 Task: Find connections with filter location Tizi-n-Tleta with filter topic #openhouse with filter profile language German with filter current company Dream Jobs Staffing Solution Pvt Ltd with filter school Barkatullah Vishwavidyalaya with filter industry Real Estate with filter service category Coaching & Mentoring with filter keywords title Head
Action: Mouse moved to (531, 69)
Screenshot: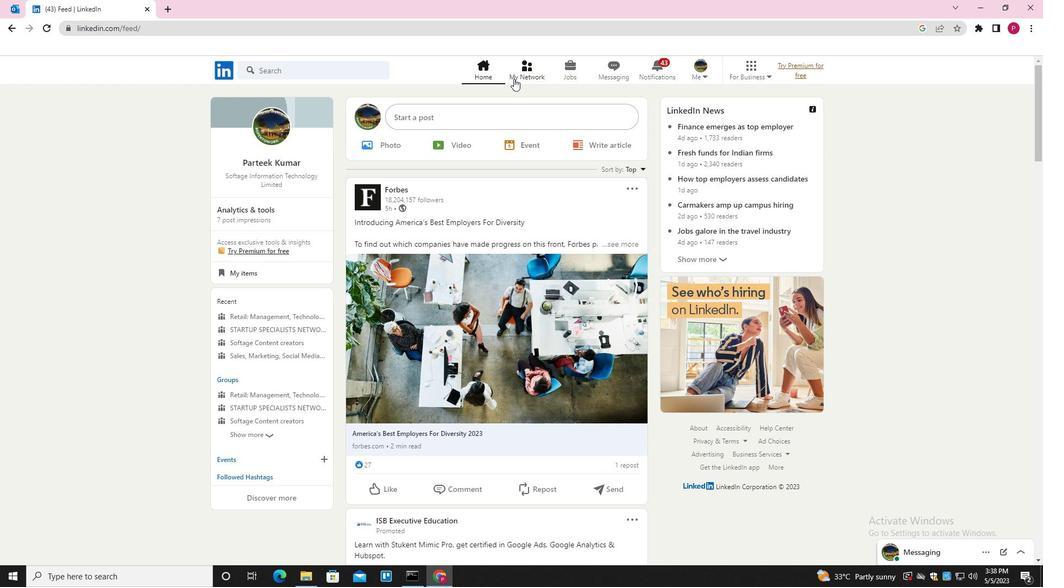 
Action: Mouse pressed left at (531, 69)
Screenshot: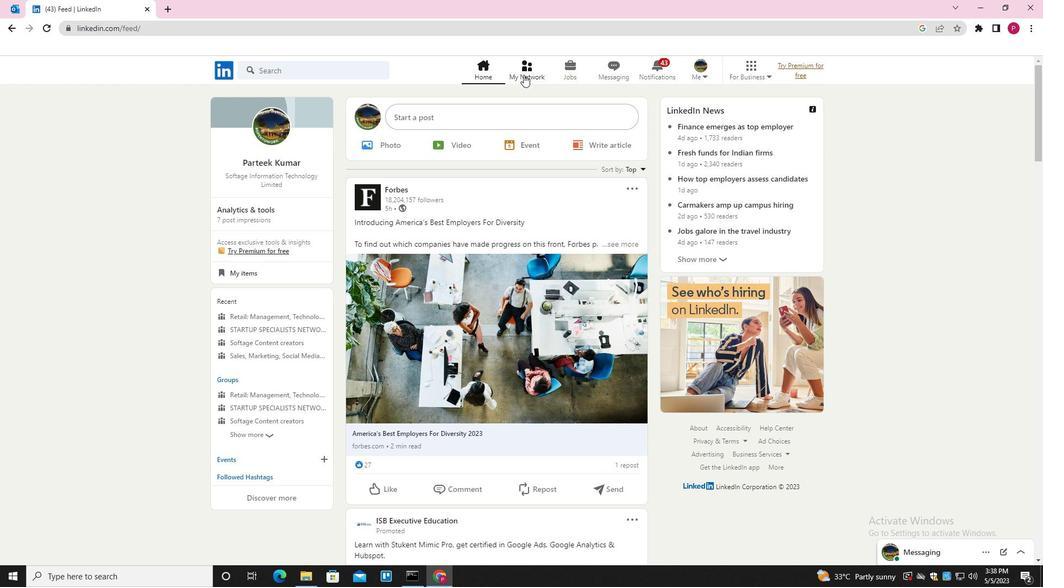 
Action: Mouse moved to (344, 134)
Screenshot: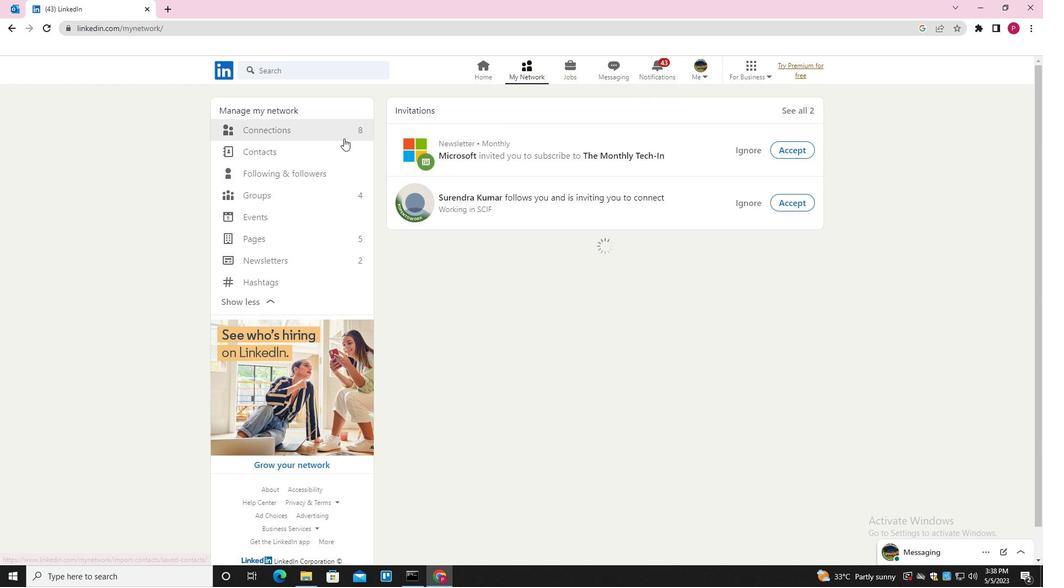 
Action: Mouse pressed left at (344, 134)
Screenshot: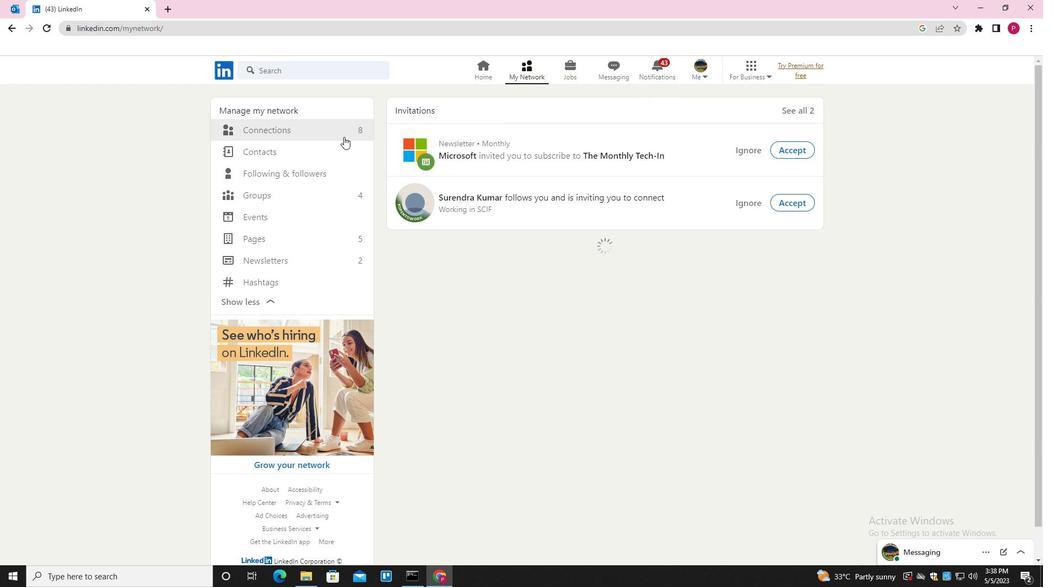 
Action: Mouse moved to (602, 132)
Screenshot: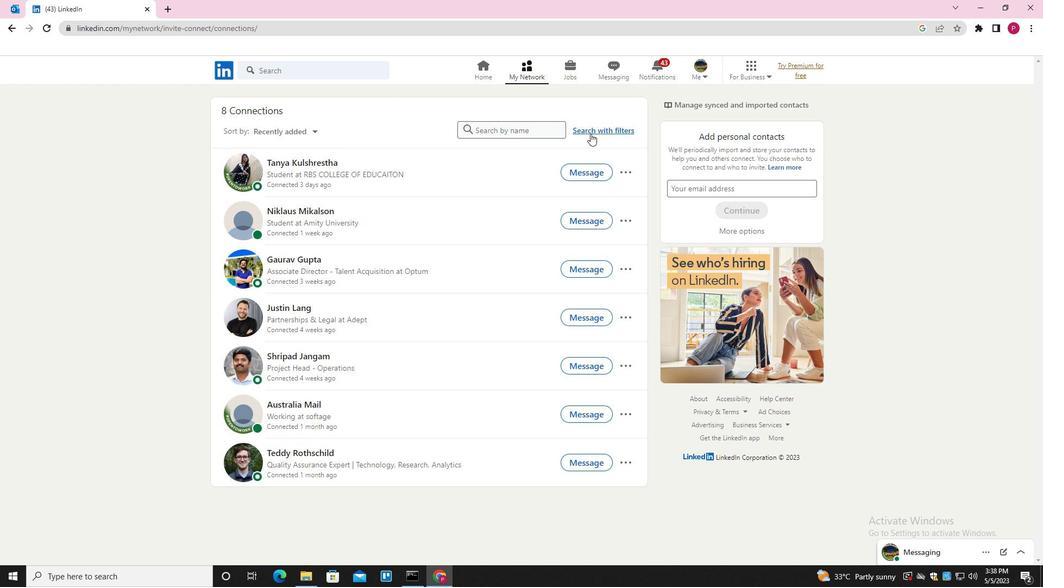 
Action: Mouse pressed left at (602, 132)
Screenshot: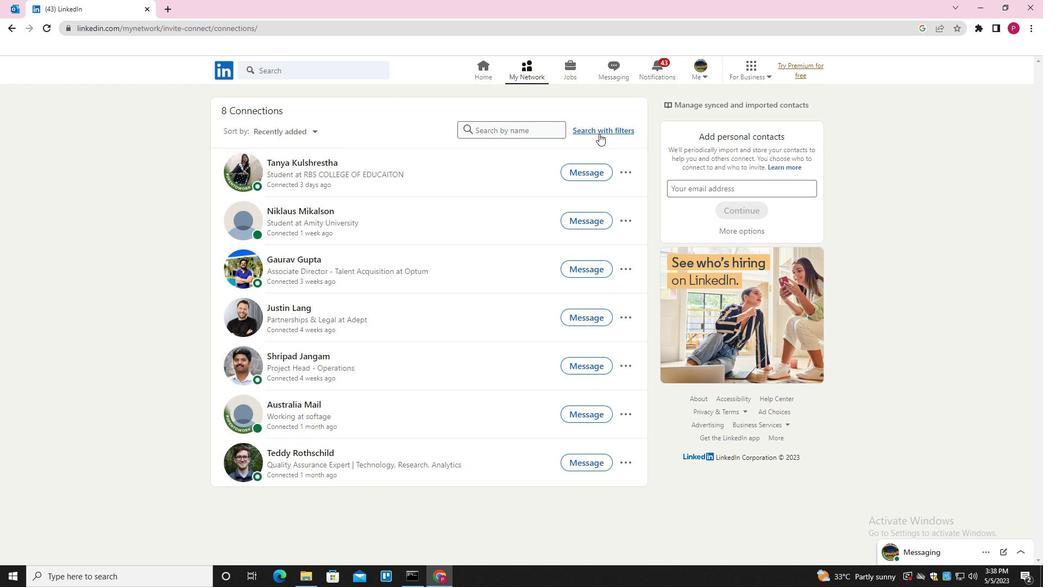 
Action: Mouse moved to (555, 96)
Screenshot: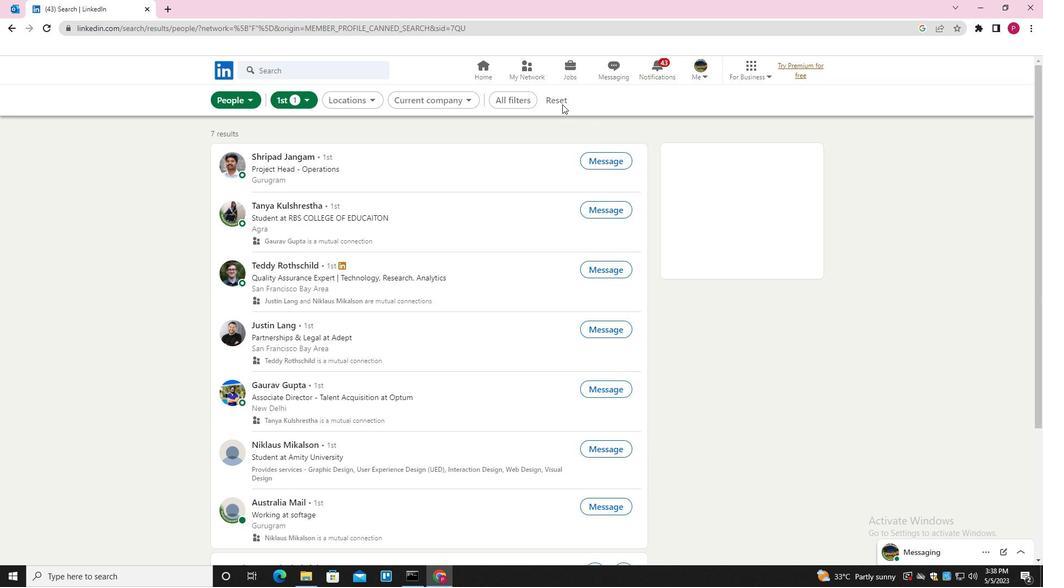 
Action: Mouse pressed left at (555, 96)
Screenshot: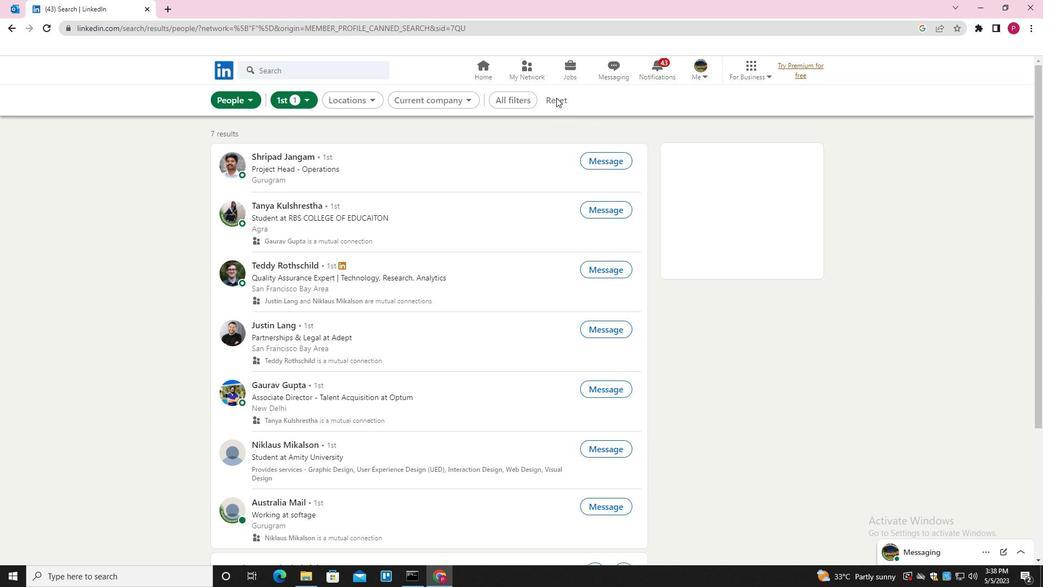 
Action: Mouse moved to (548, 100)
Screenshot: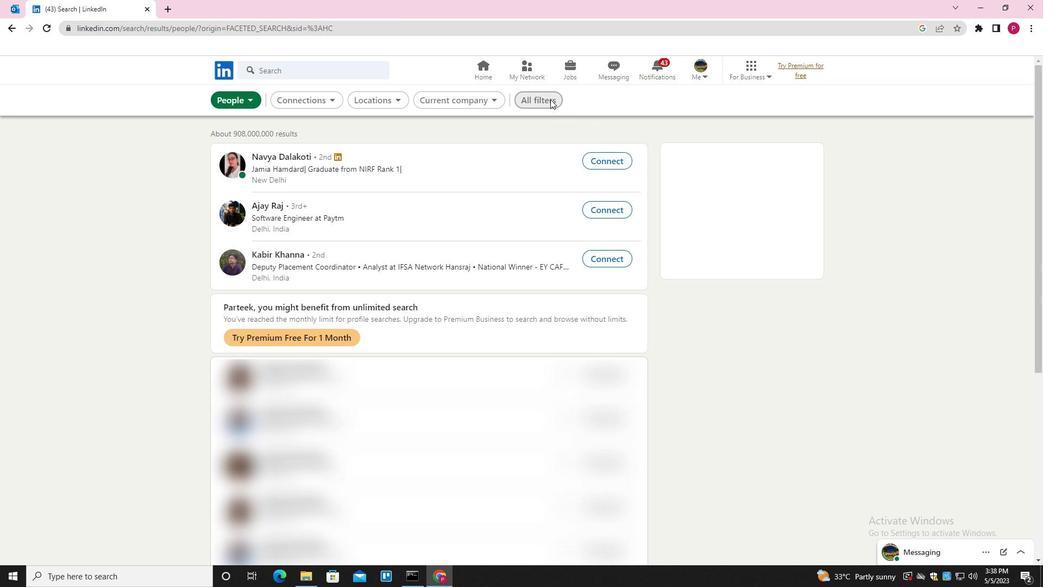 
Action: Mouse pressed left at (548, 100)
Screenshot: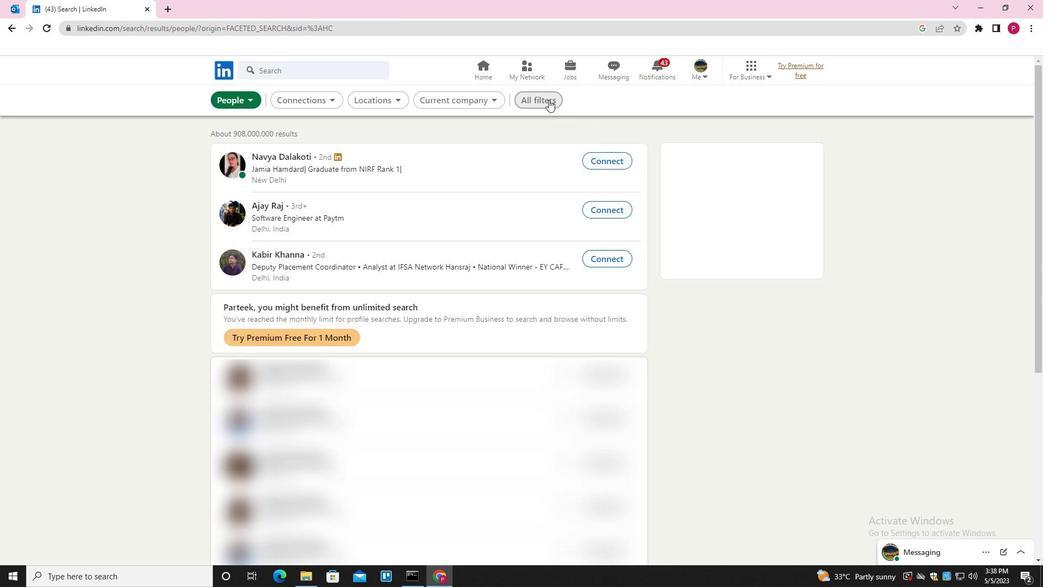 
Action: Mouse moved to (898, 306)
Screenshot: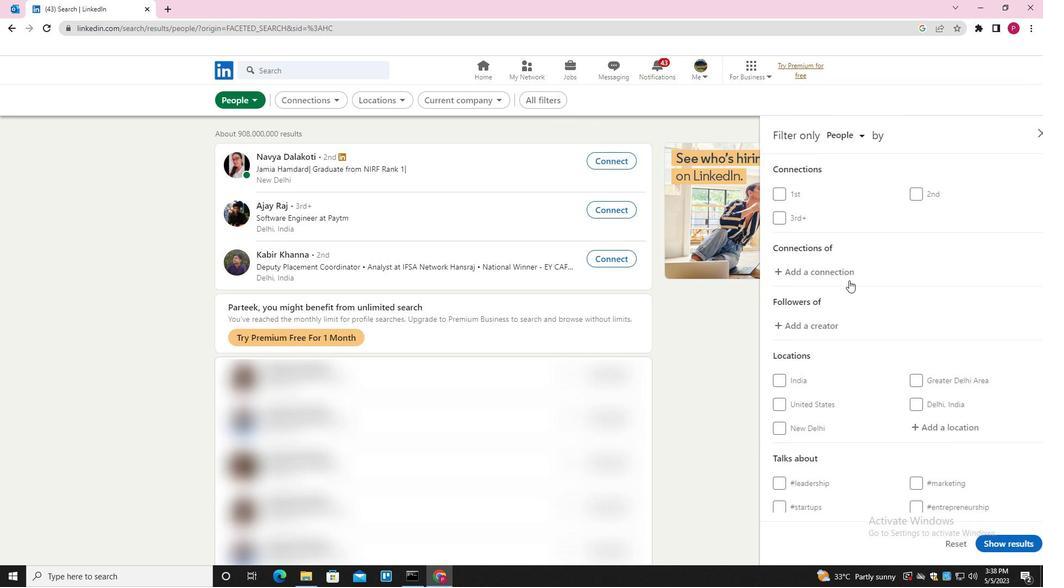 
Action: Mouse scrolled (898, 305) with delta (0, 0)
Screenshot: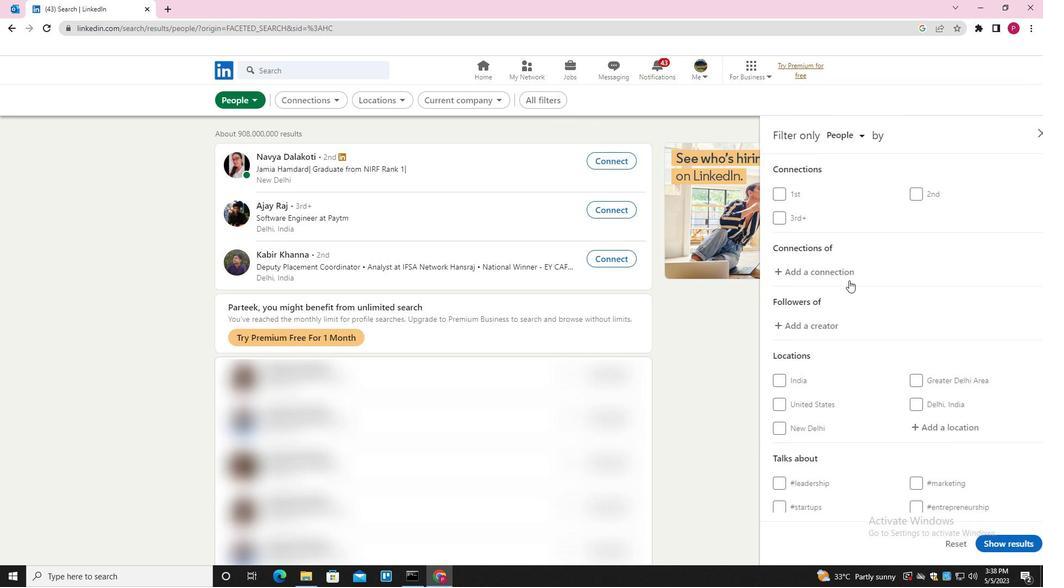 
Action: Mouse moved to (902, 308)
Screenshot: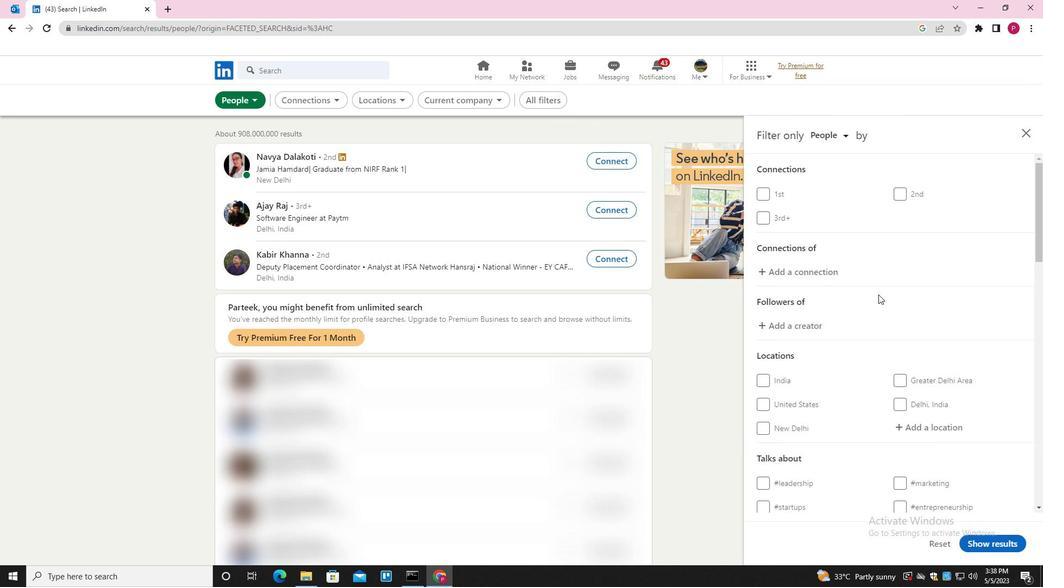 
Action: Mouse scrolled (902, 307) with delta (0, 0)
Screenshot: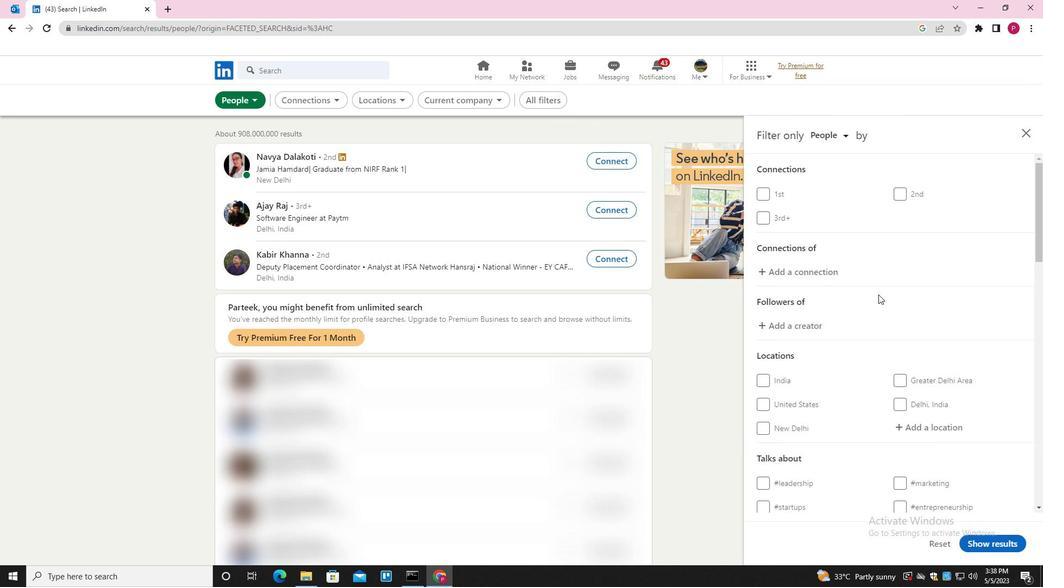 
Action: Mouse moved to (925, 321)
Screenshot: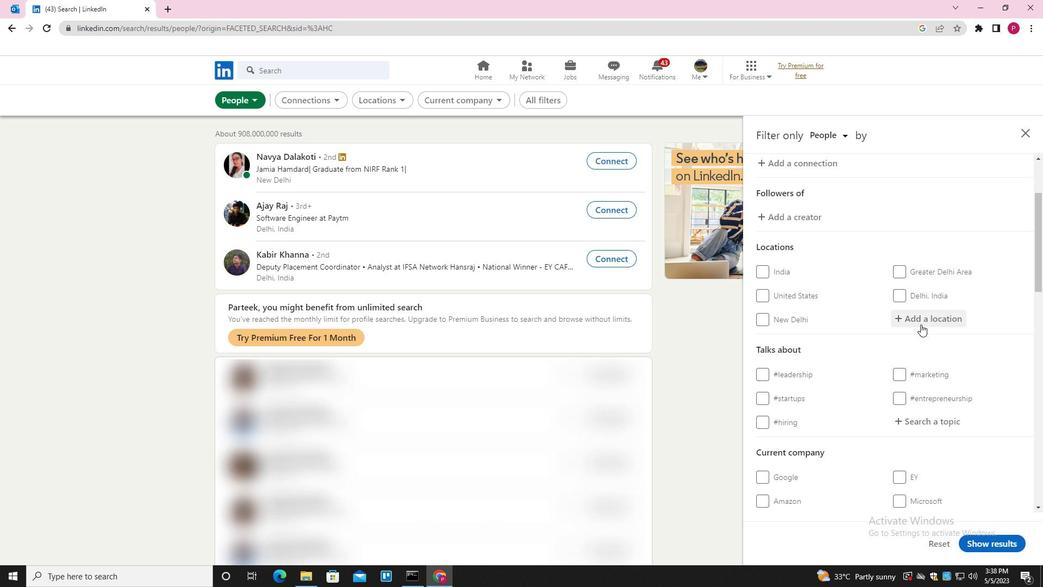 
Action: Mouse pressed left at (925, 321)
Screenshot: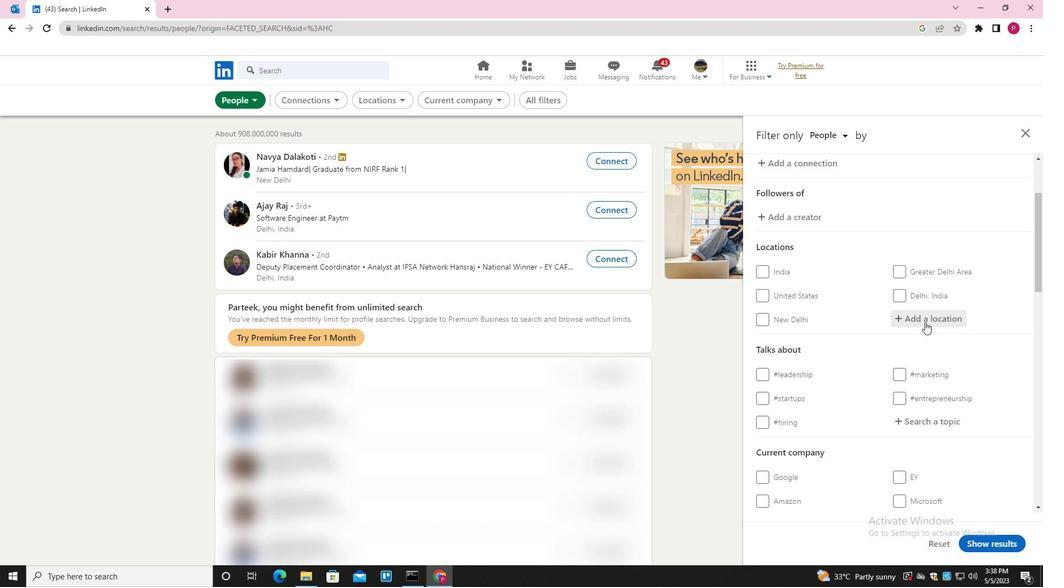 
Action: Key pressed <Key.shift><Key.shift><Key.shift><Key.shift>TIZI<Key.space><Key.backspace>-N-<Key.down><Key.down><Key.enter>
Screenshot: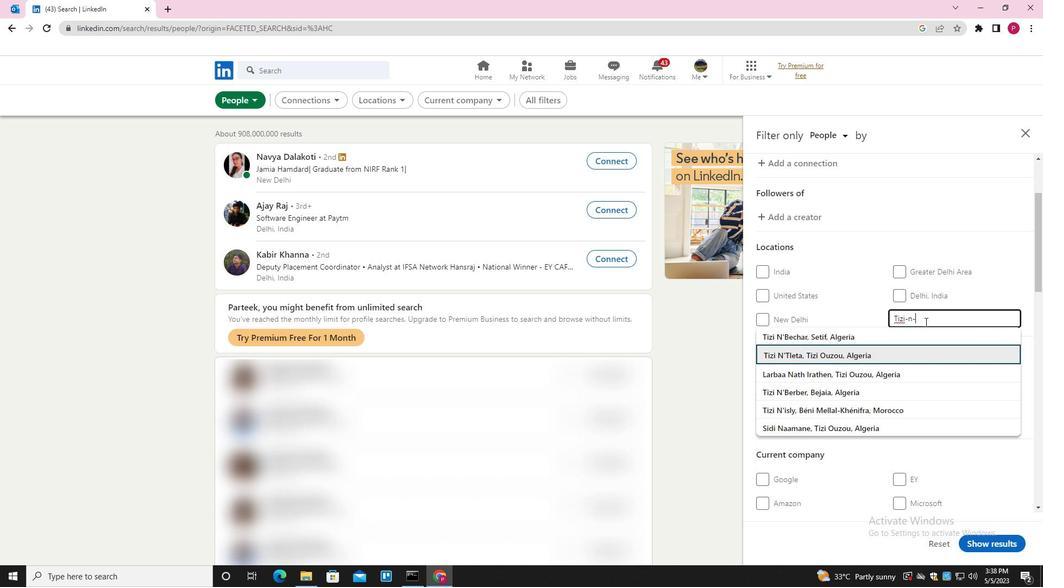 
Action: Mouse moved to (867, 290)
Screenshot: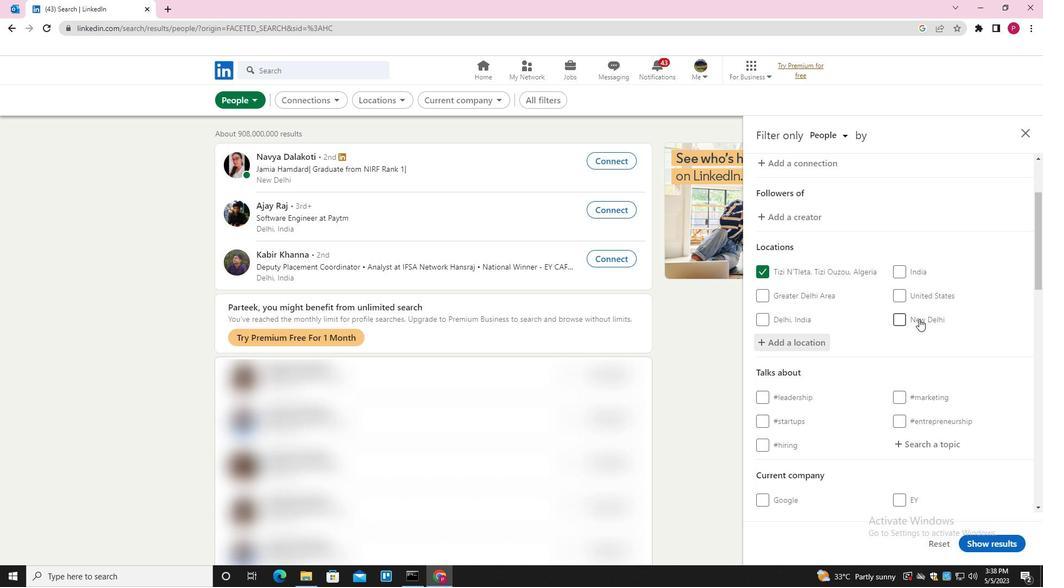
Action: Mouse scrolled (867, 289) with delta (0, 0)
Screenshot: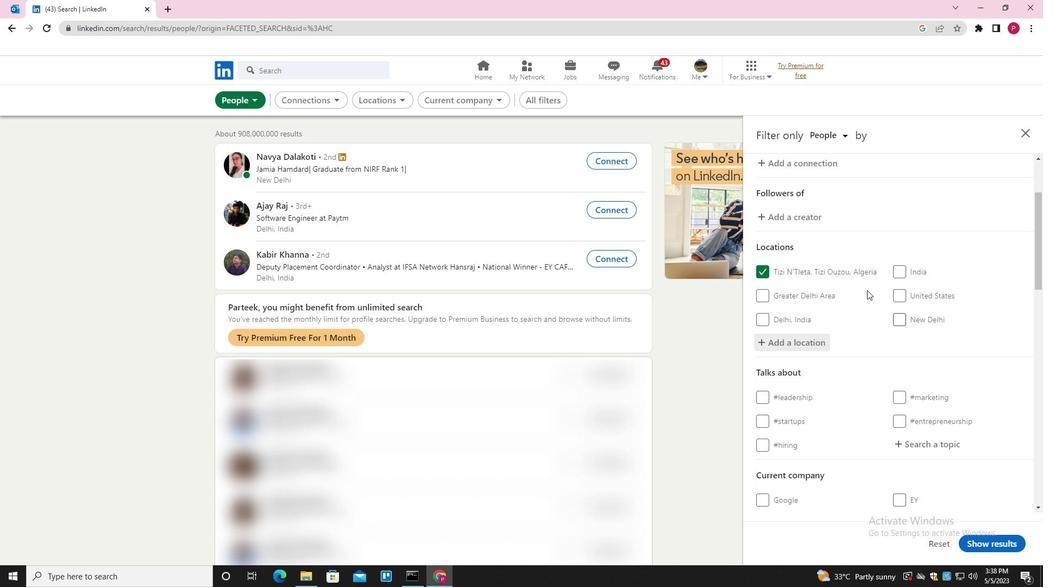 
Action: Mouse scrolled (867, 289) with delta (0, 0)
Screenshot: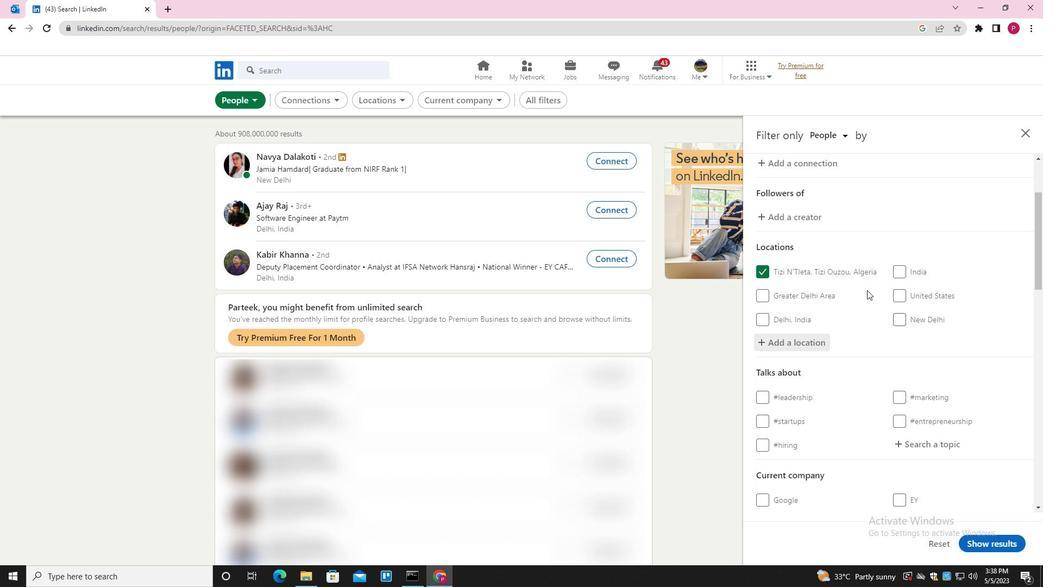 
Action: Mouse scrolled (867, 289) with delta (0, 0)
Screenshot: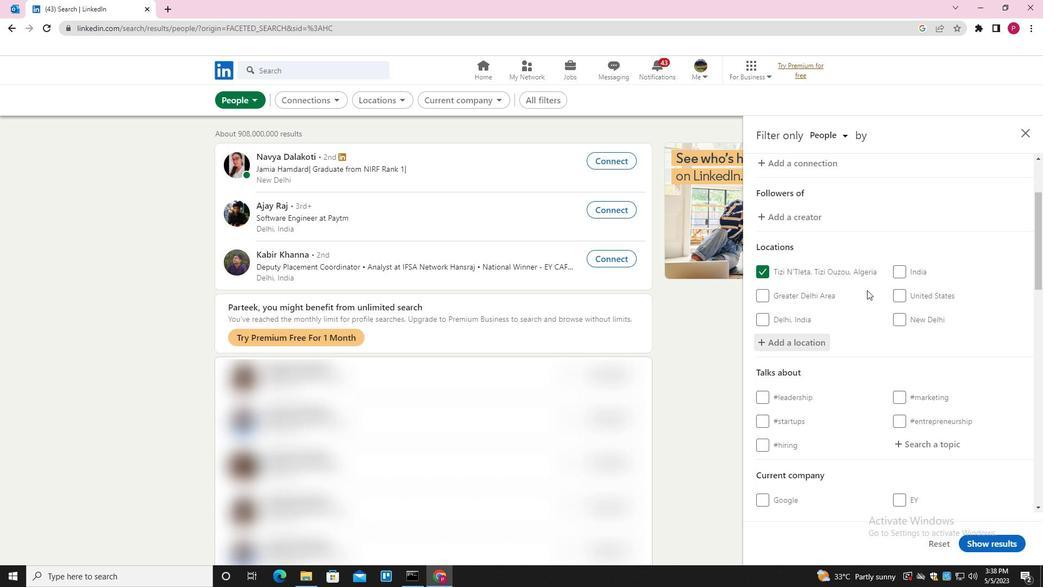 
Action: Mouse moved to (927, 276)
Screenshot: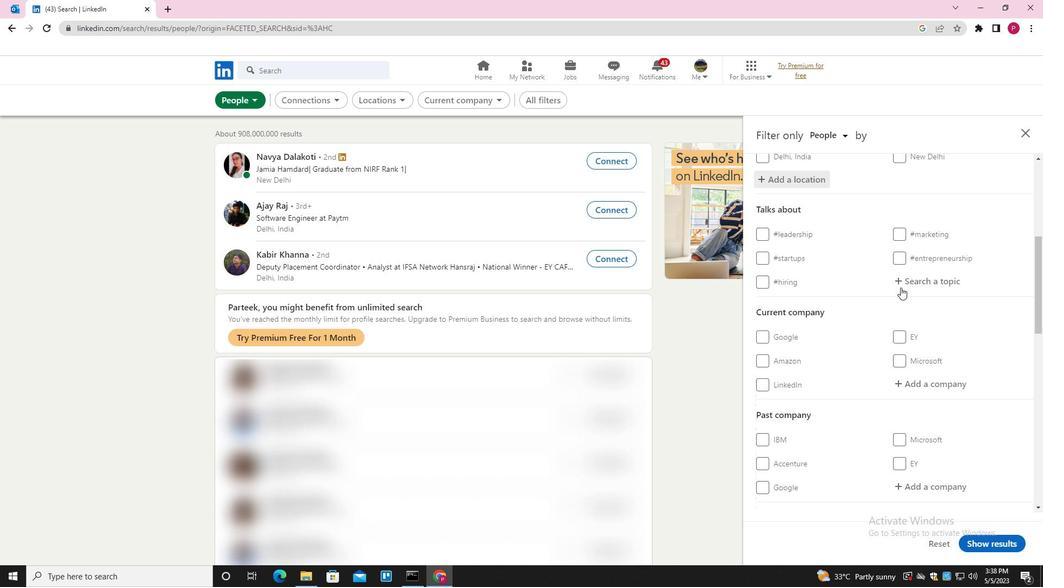 
Action: Mouse pressed left at (927, 276)
Screenshot: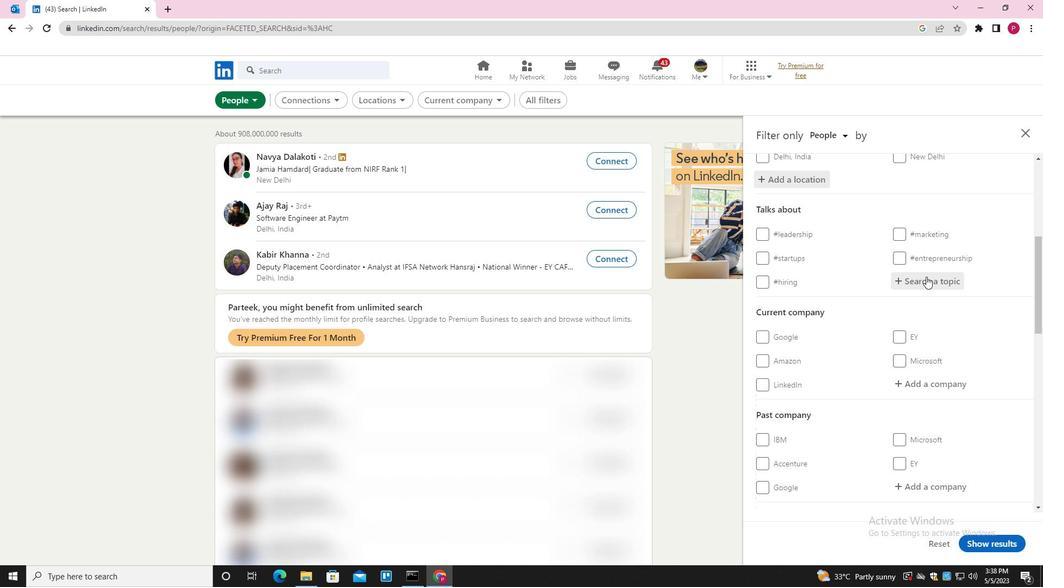 
Action: Key pressed <Key.shift><Key.shift><Key.shift><Key.shift><Key.shift>OPENHOUSE<Key.down><Key.enter>
Screenshot: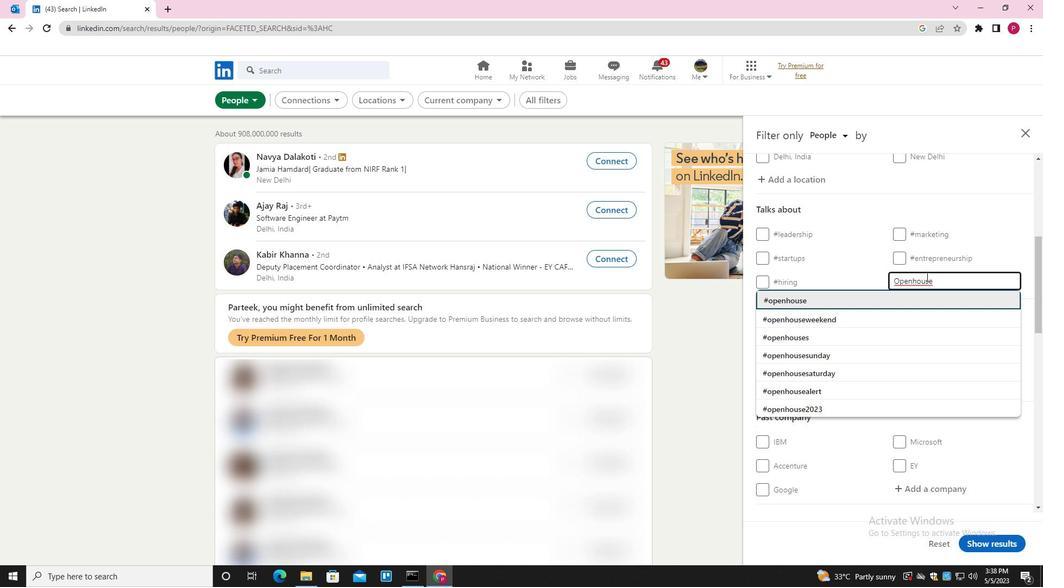 
Action: Mouse moved to (918, 282)
Screenshot: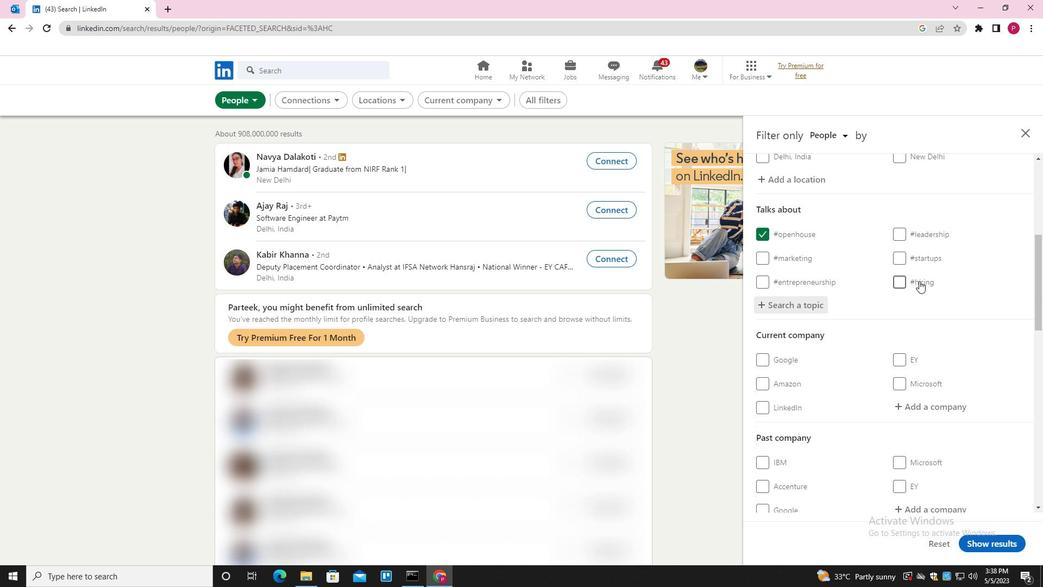 
Action: Mouse scrolled (918, 281) with delta (0, 0)
Screenshot: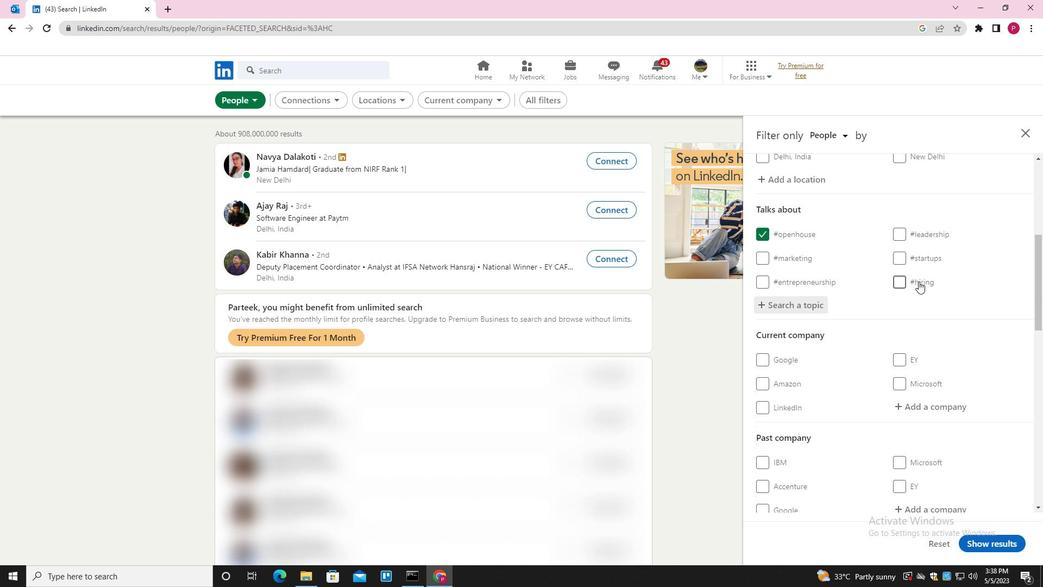 
Action: Mouse moved to (918, 282)
Screenshot: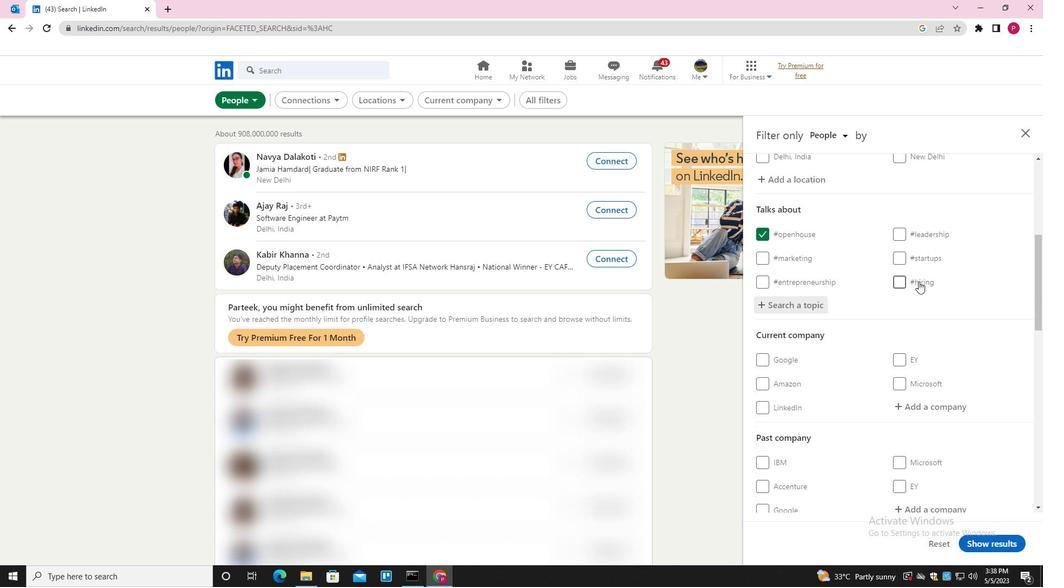 
Action: Mouse scrolled (918, 282) with delta (0, 0)
Screenshot: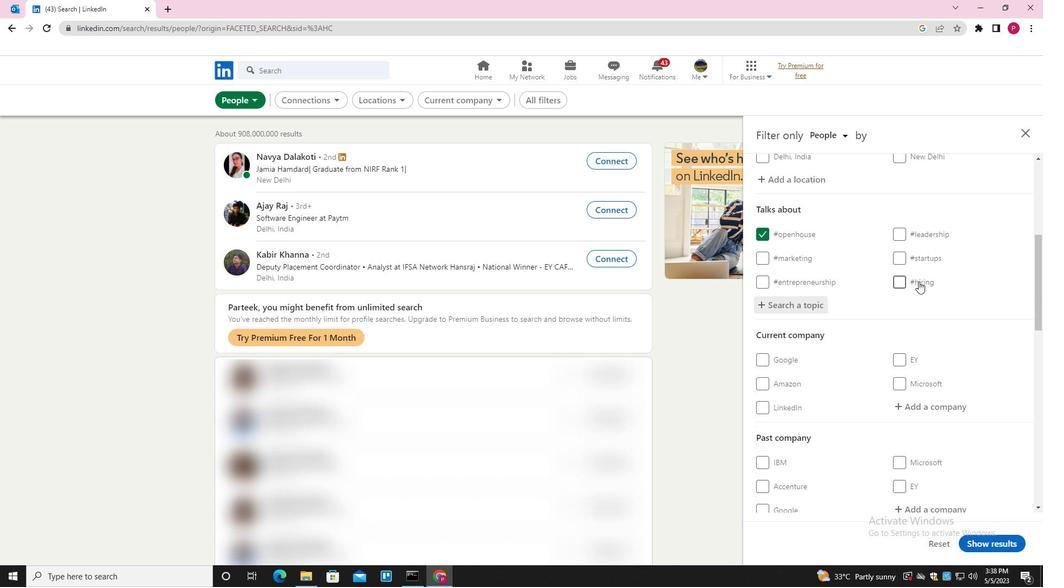 
Action: Mouse moved to (918, 282)
Screenshot: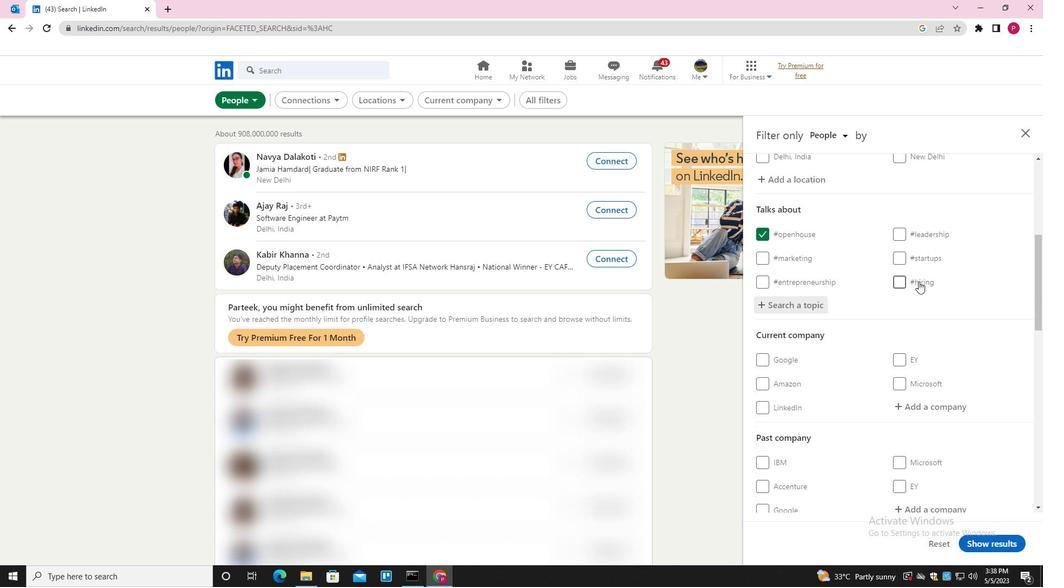 
Action: Mouse scrolled (918, 282) with delta (0, 0)
Screenshot: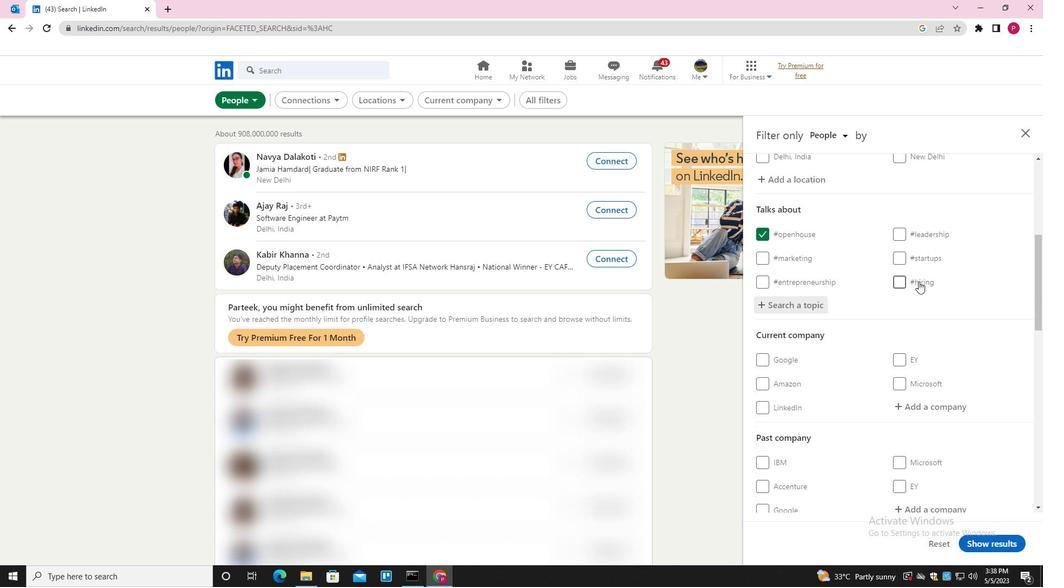 
Action: Mouse scrolled (918, 282) with delta (0, 0)
Screenshot: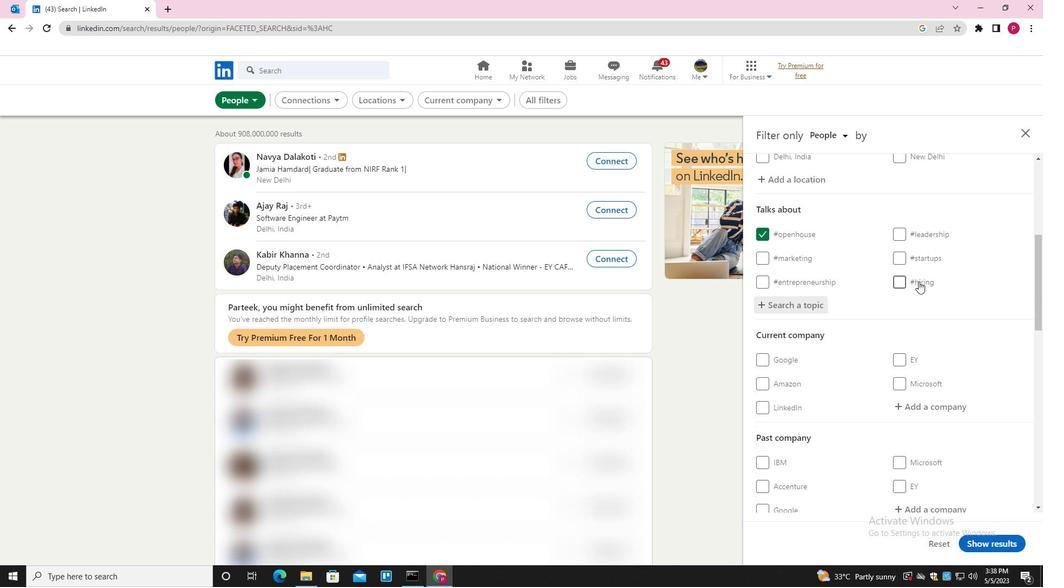 
Action: Mouse scrolled (918, 282) with delta (0, 0)
Screenshot: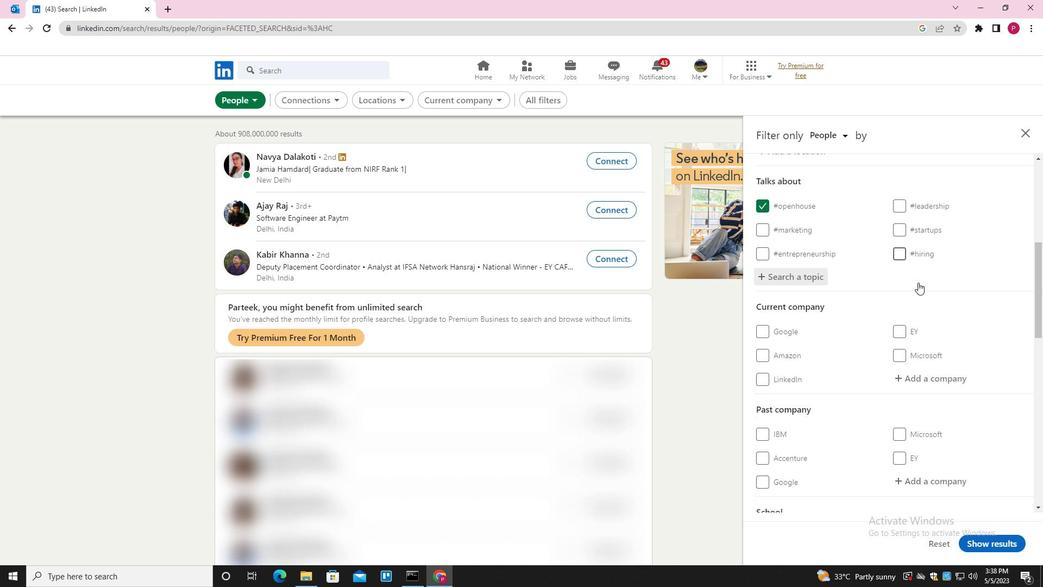 
Action: Mouse scrolled (918, 282) with delta (0, 0)
Screenshot: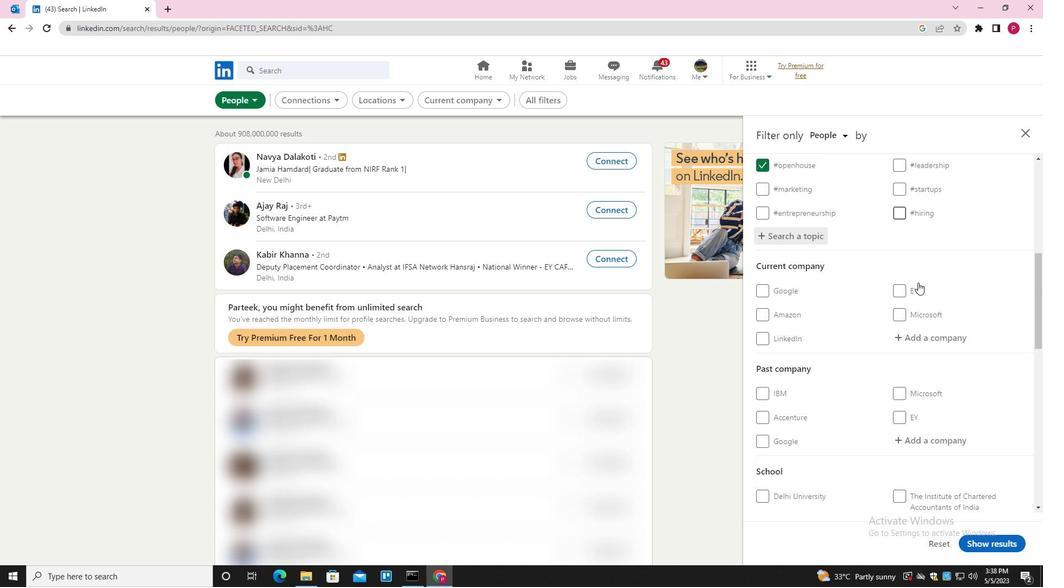 
Action: Mouse moved to (791, 278)
Screenshot: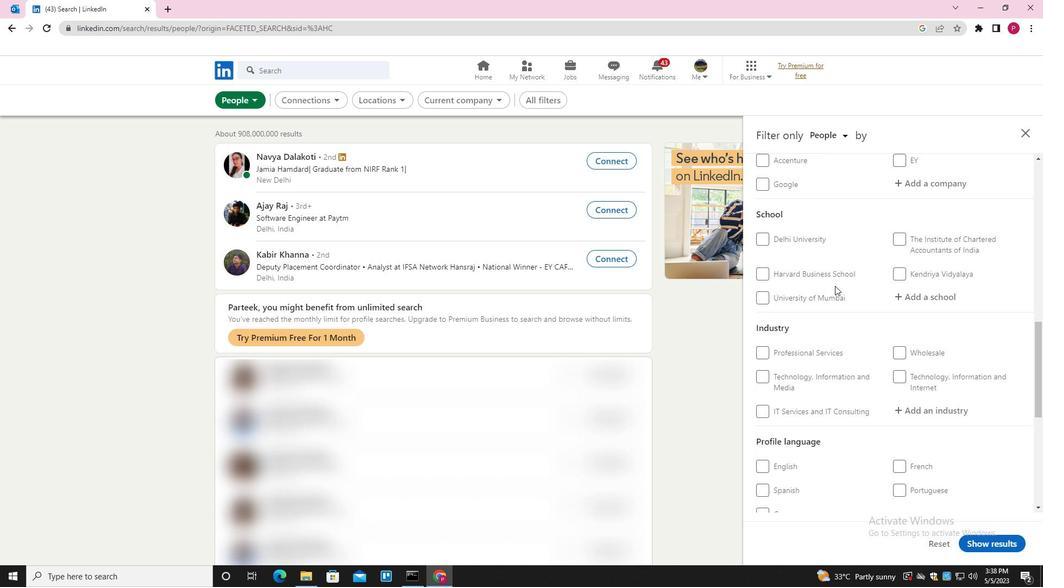 
Action: Mouse scrolled (791, 277) with delta (0, 0)
Screenshot: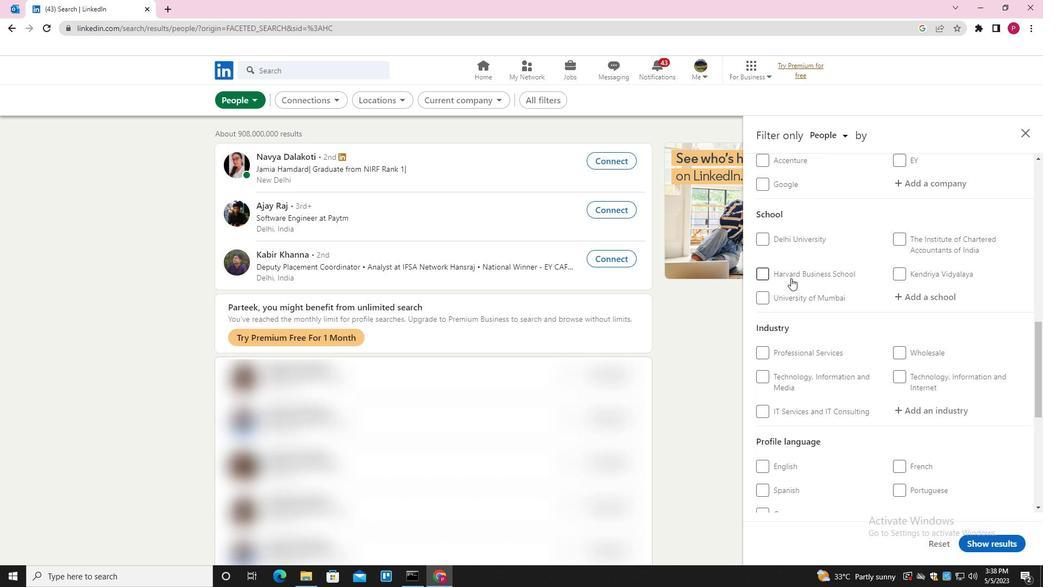 
Action: Mouse scrolled (791, 277) with delta (0, 0)
Screenshot: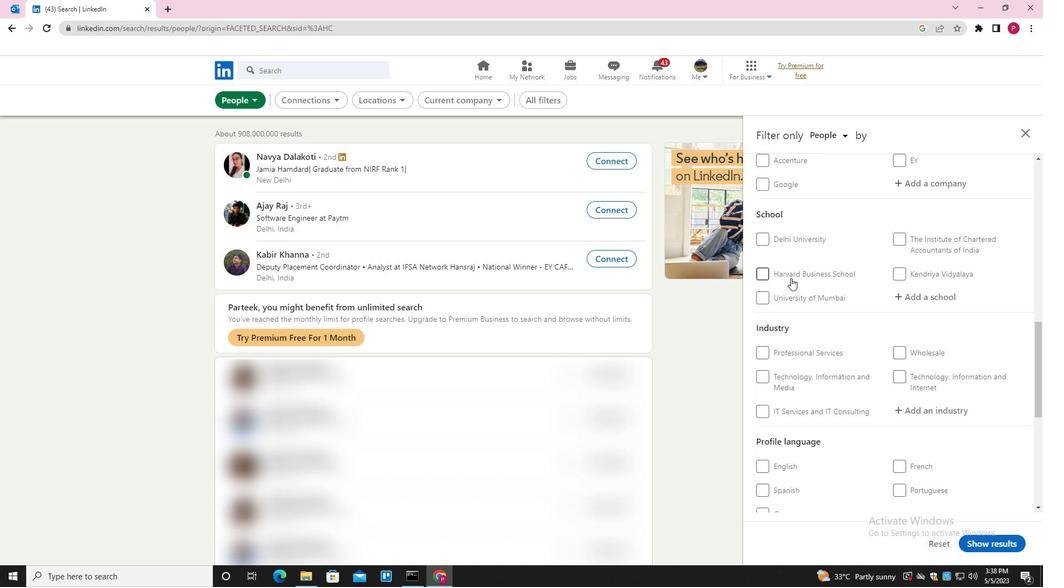 
Action: Mouse scrolled (791, 277) with delta (0, 0)
Screenshot: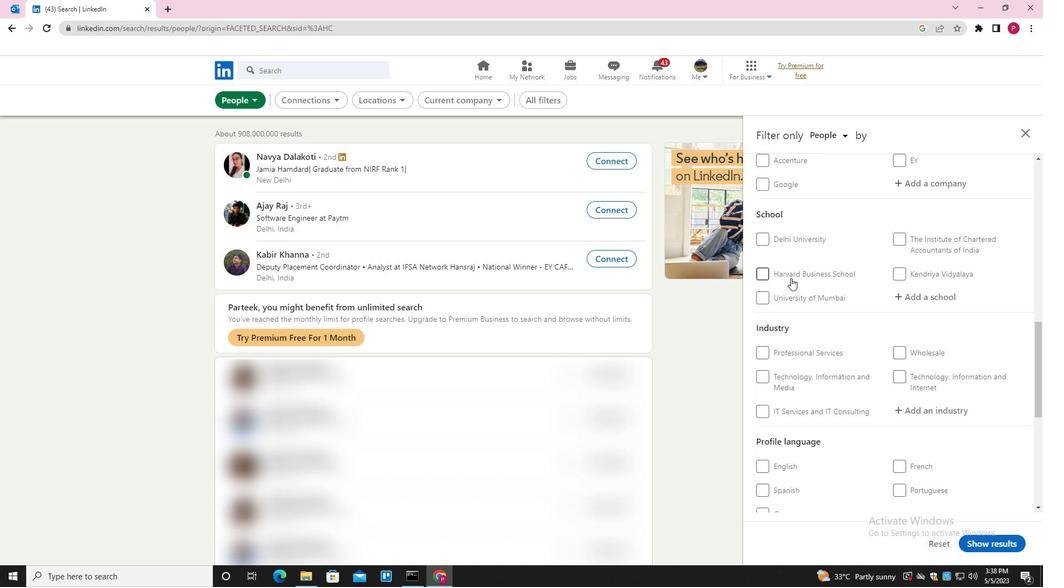 
Action: Mouse moved to (796, 279)
Screenshot: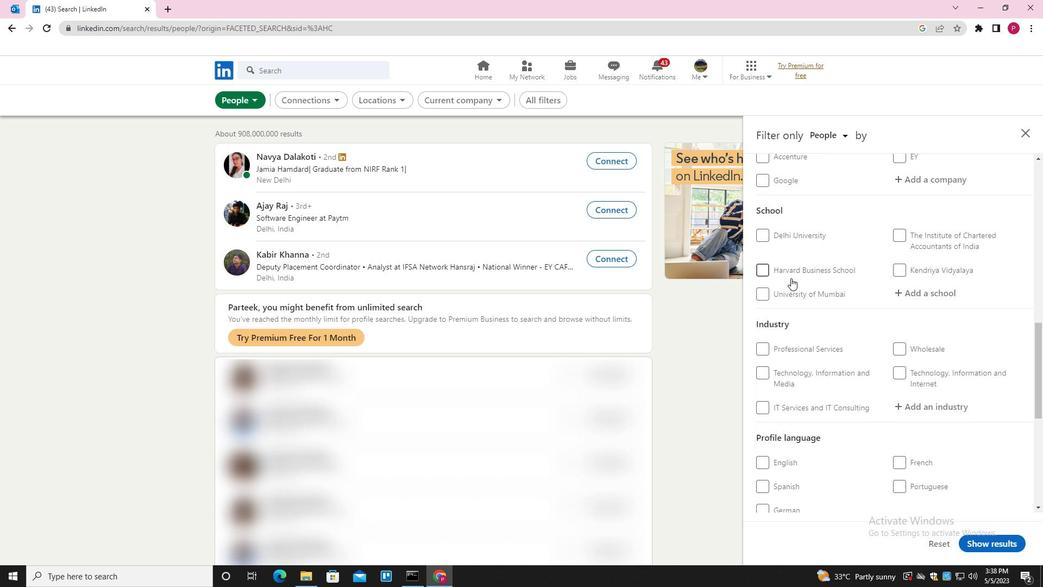 
Action: Mouse scrolled (796, 278) with delta (0, 0)
Screenshot: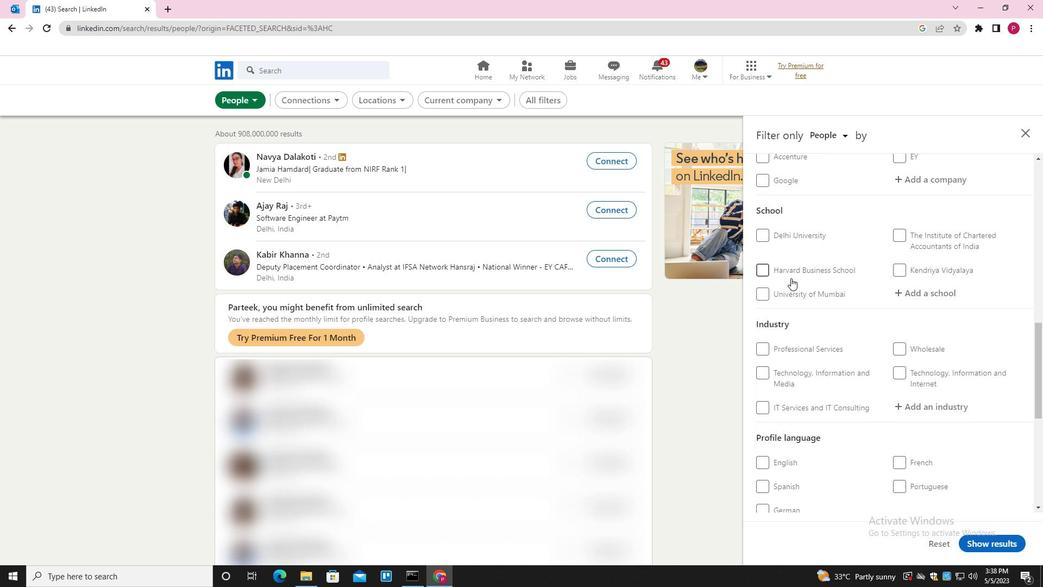 
Action: Mouse moved to (786, 294)
Screenshot: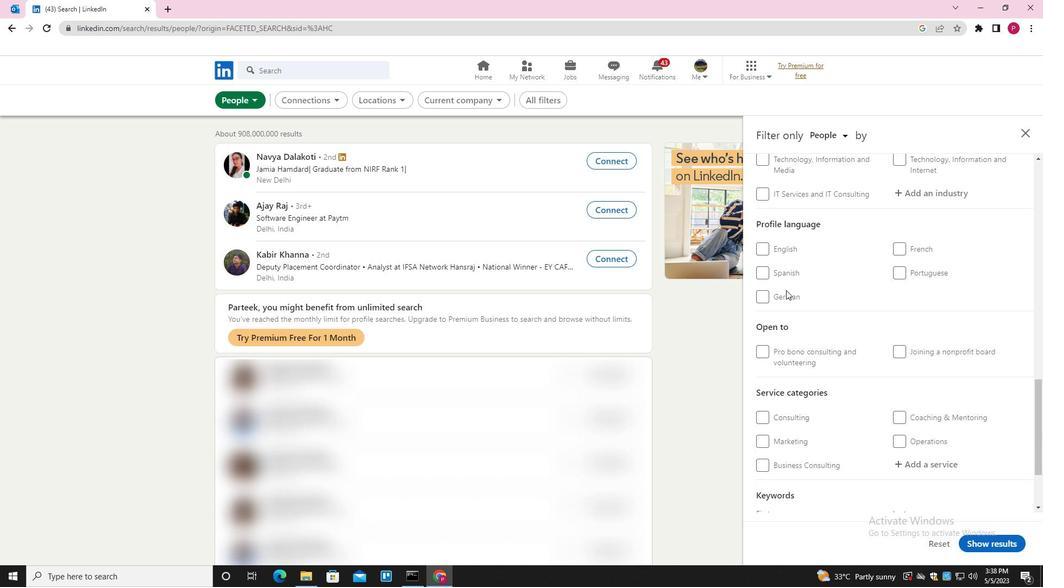 
Action: Mouse pressed left at (786, 294)
Screenshot: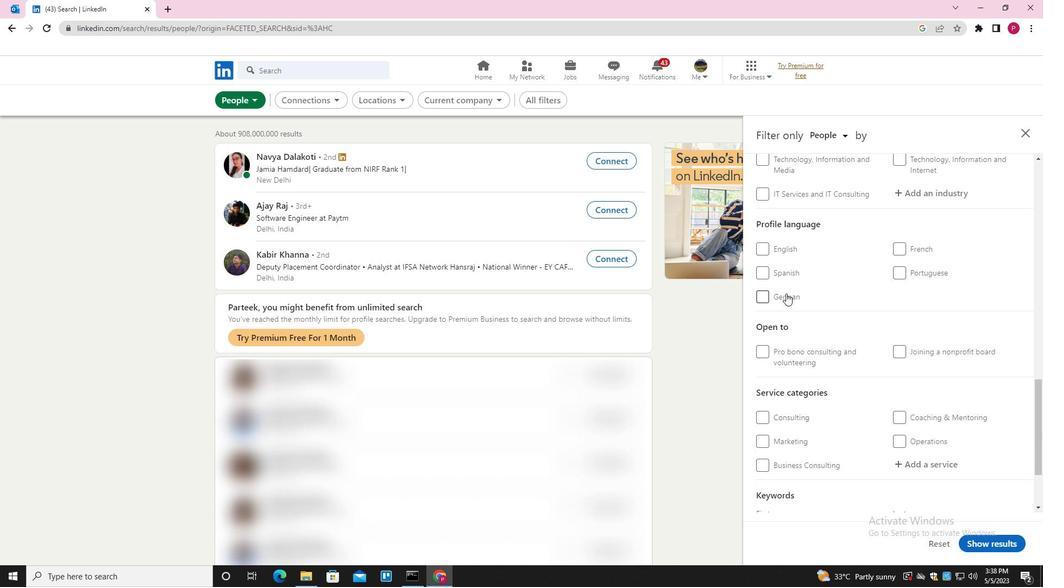 
Action: Mouse moved to (824, 304)
Screenshot: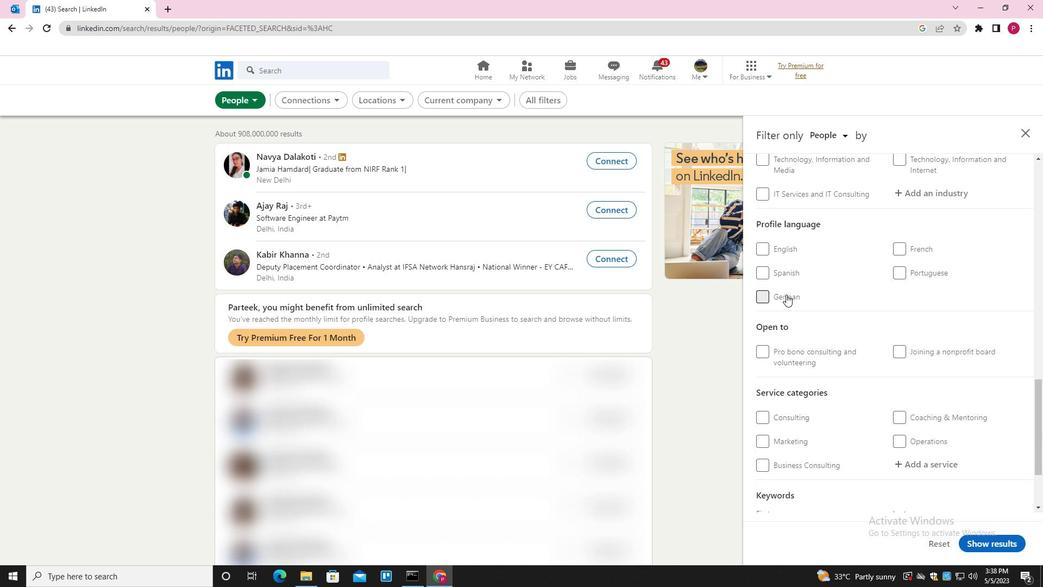 
Action: Mouse scrolled (824, 305) with delta (0, 0)
Screenshot: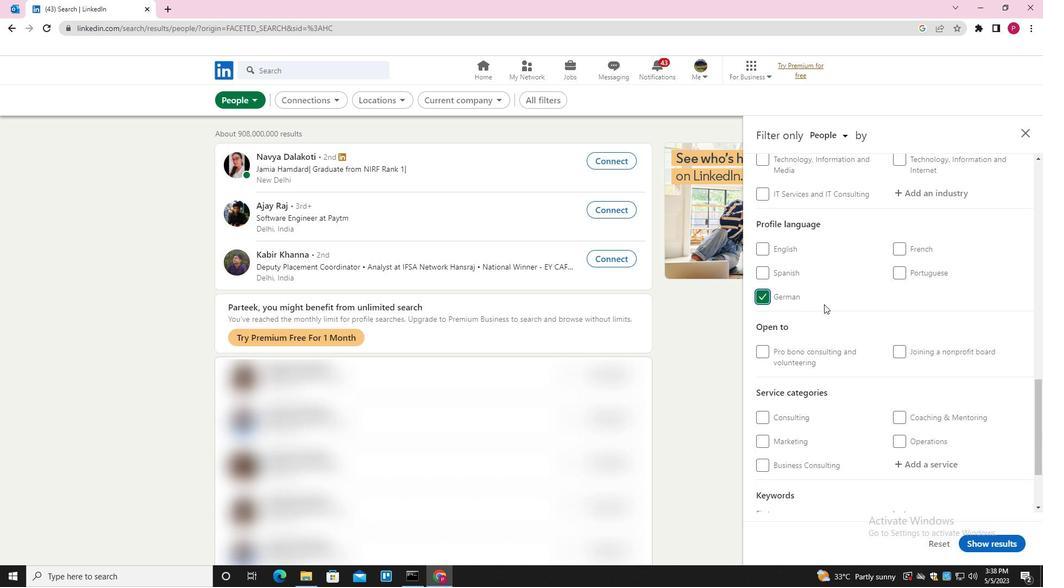 
Action: Mouse scrolled (824, 305) with delta (0, 0)
Screenshot: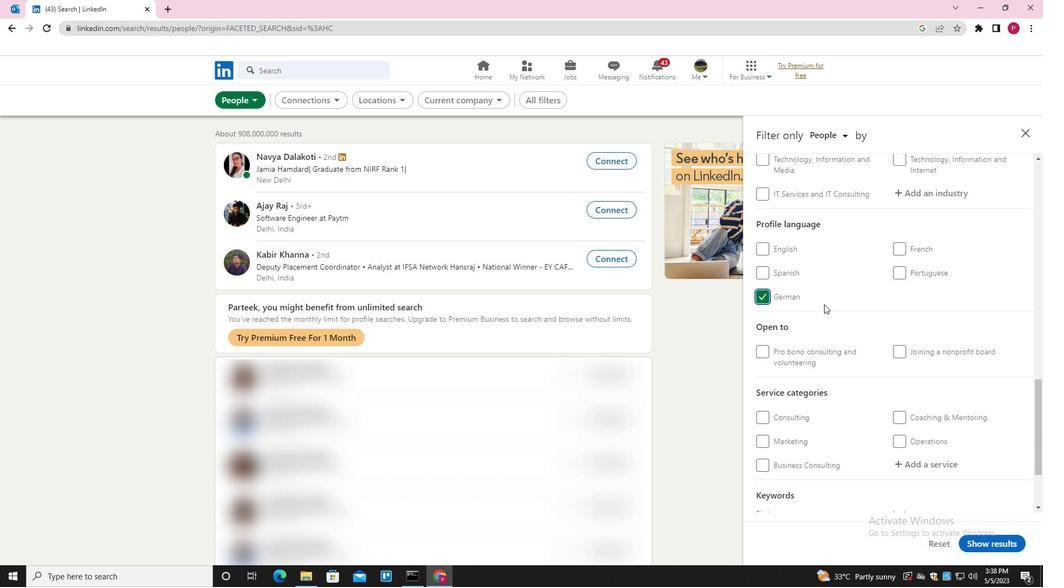 
Action: Mouse scrolled (824, 305) with delta (0, 0)
Screenshot: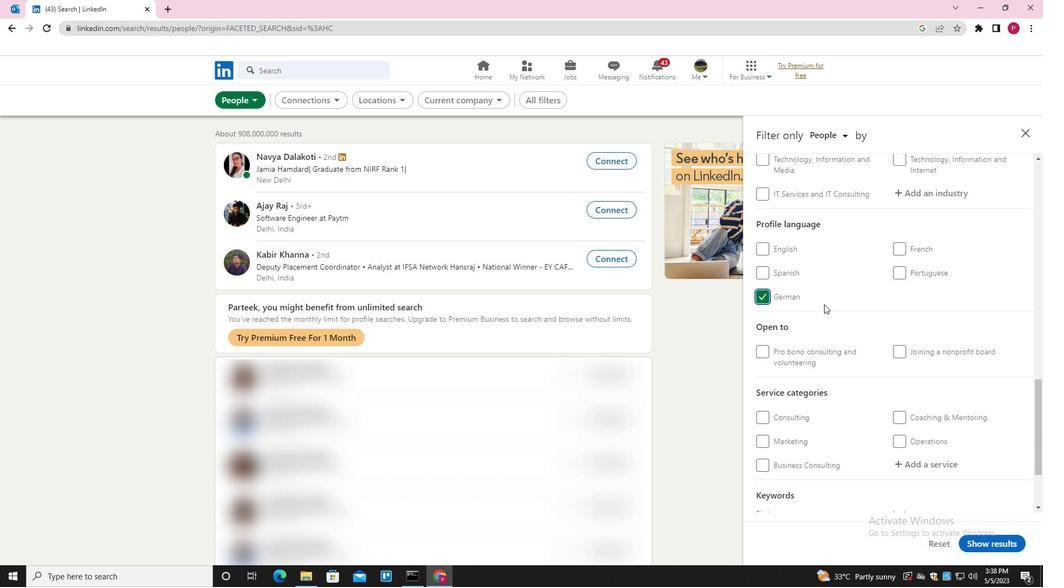 
Action: Mouse scrolled (824, 305) with delta (0, 0)
Screenshot: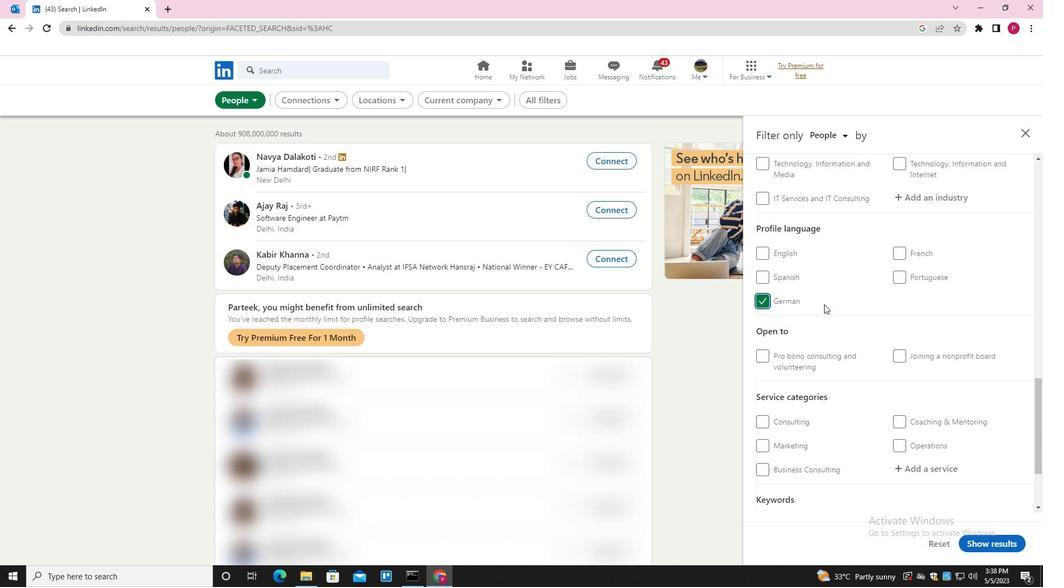 
Action: Mouse scrolled (824, 305) with delta (0, 0)
Screenshot: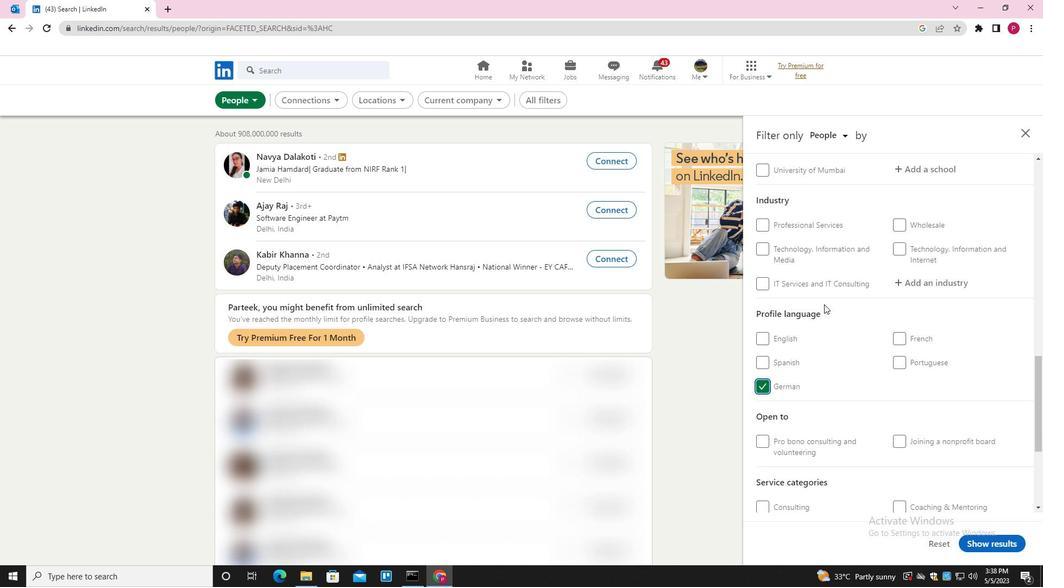
Action: Mouse scrolled (824, 305) with delta (0, 0)
Screenshot: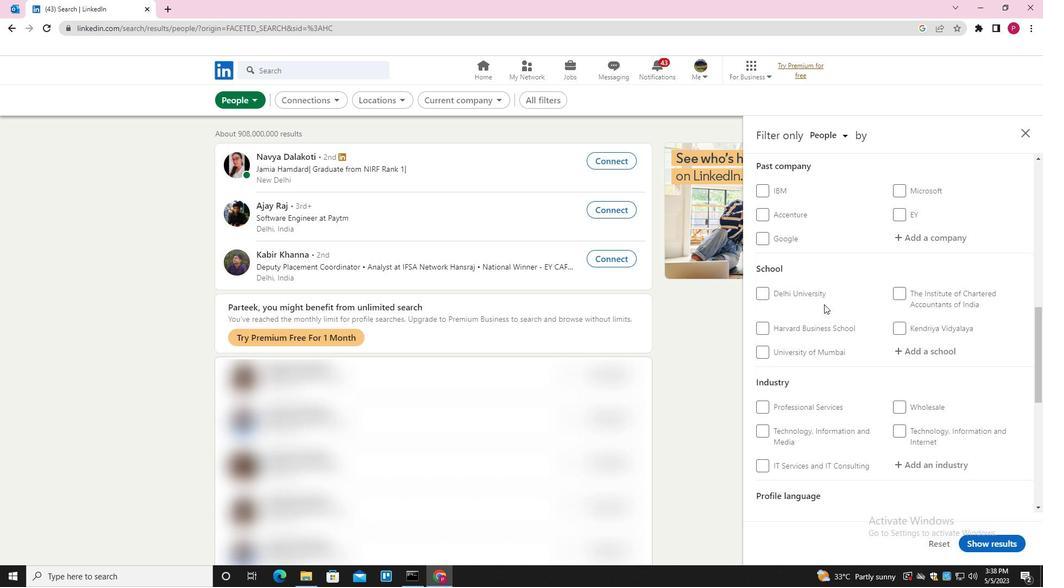 
Action: Mouse scrolled (824, 305) with delta (0, 0)
Screenshot: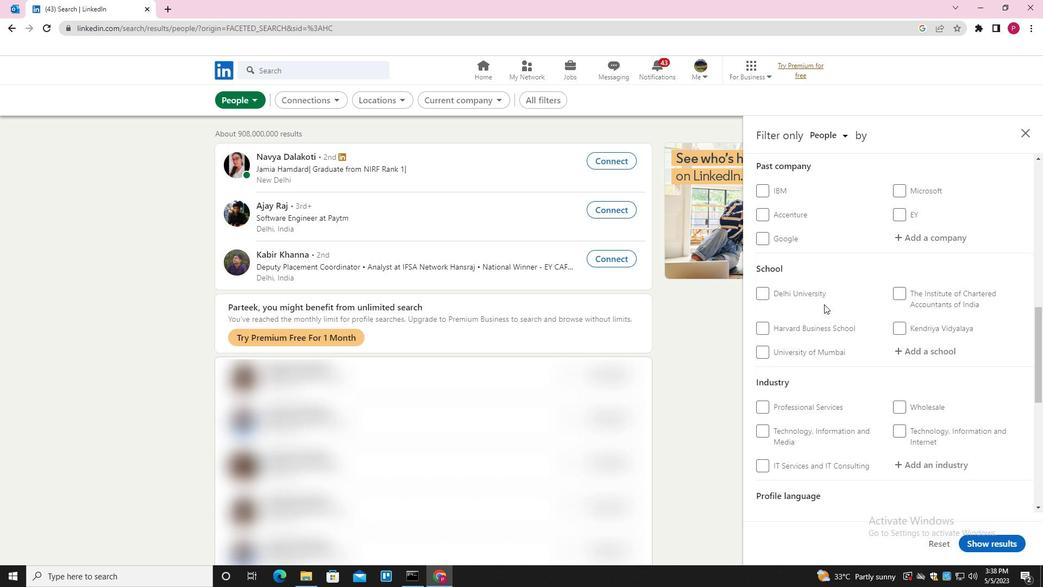 
Action: Mouse moved to (929, 244)
Screenshot: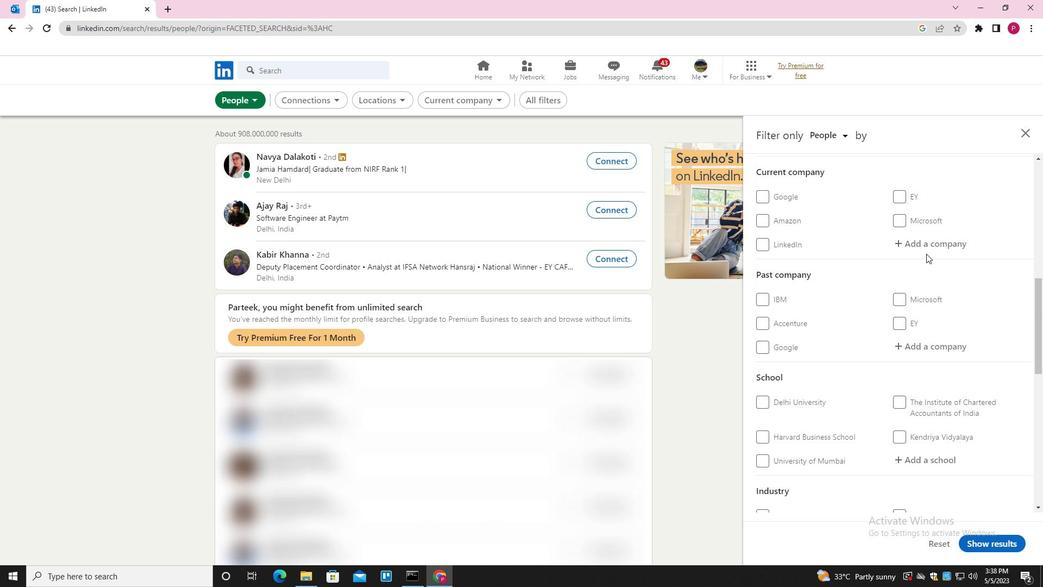 
Action: Mouse pressed left at (929, 244)
Screenshot: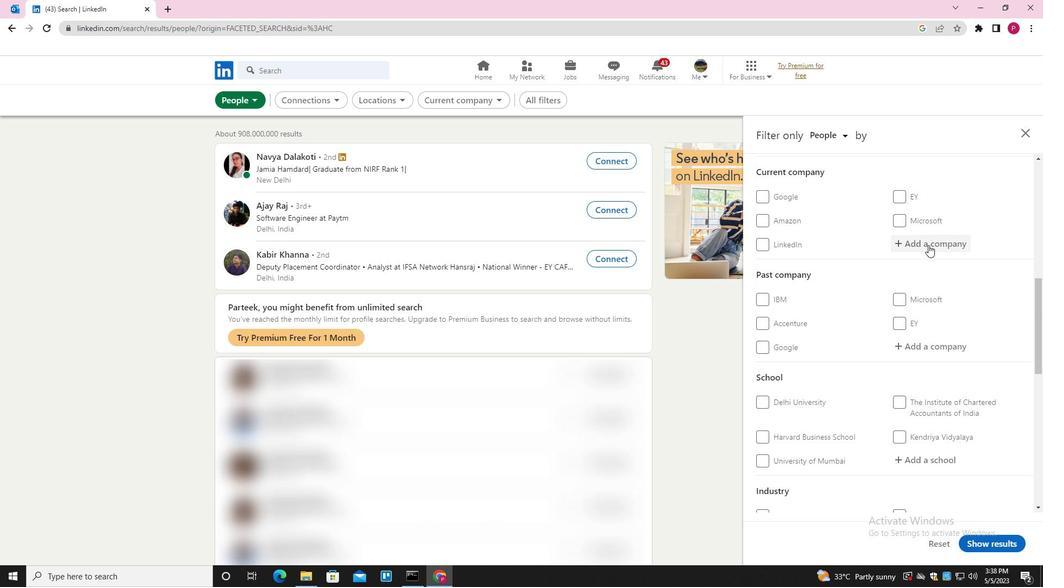 
Action: Key pressed <Key.shift><Key.shift><Key.shift><Key.shift><Key.shift><Key.shift><Key.shift><Key.shift>DREAM<Key.space><Key.shift><Key.shift>JOBS<Key.space><Key.shift><Key.shift><Key.shift><Key.shift><Key.shift><Key.shift>STAFFING<Key.space><Key.shift>SOLO<Key.backspace>UTION<Key.space><Key.shift>PVT<Key.space><Key.shift><Key.shift><Key.shift>LTD<Key.down><Key.enter>
Screenshot: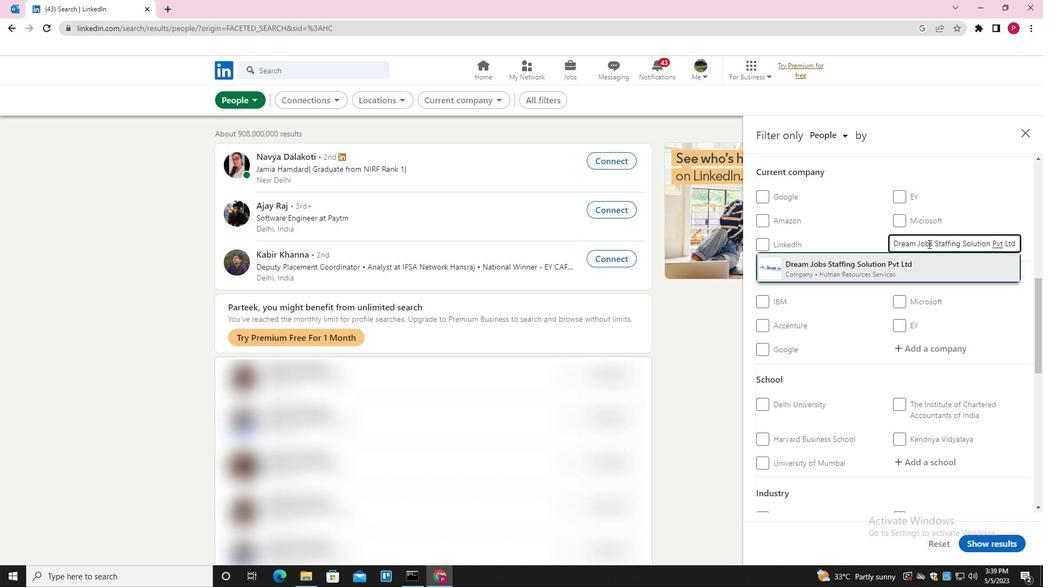 
Action: Mouse moved to (925, 256)
Screenshot: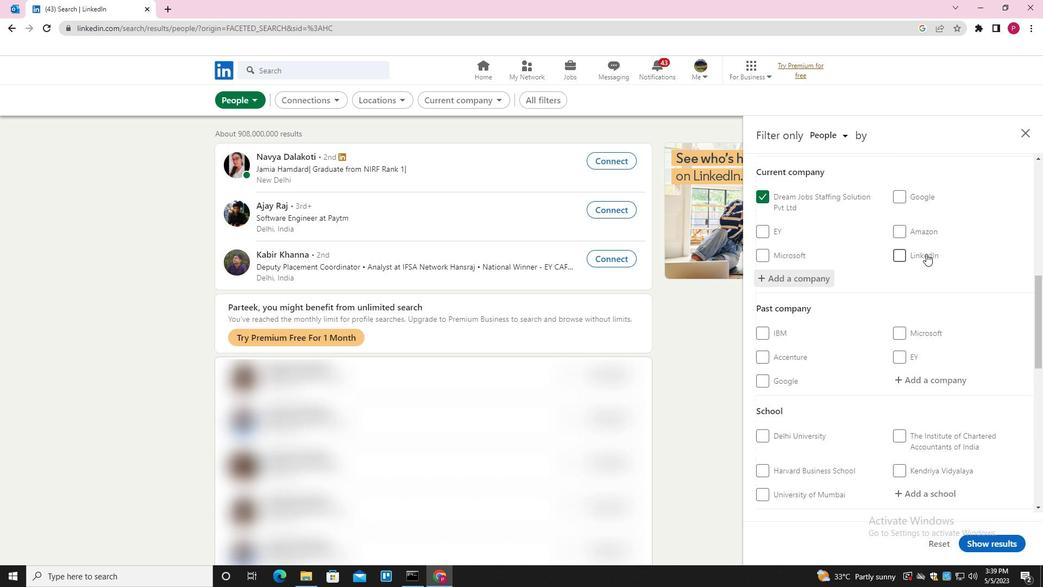 
Action: Mouse scrolled (925, 255) with delta (0, 0)
Screenshot: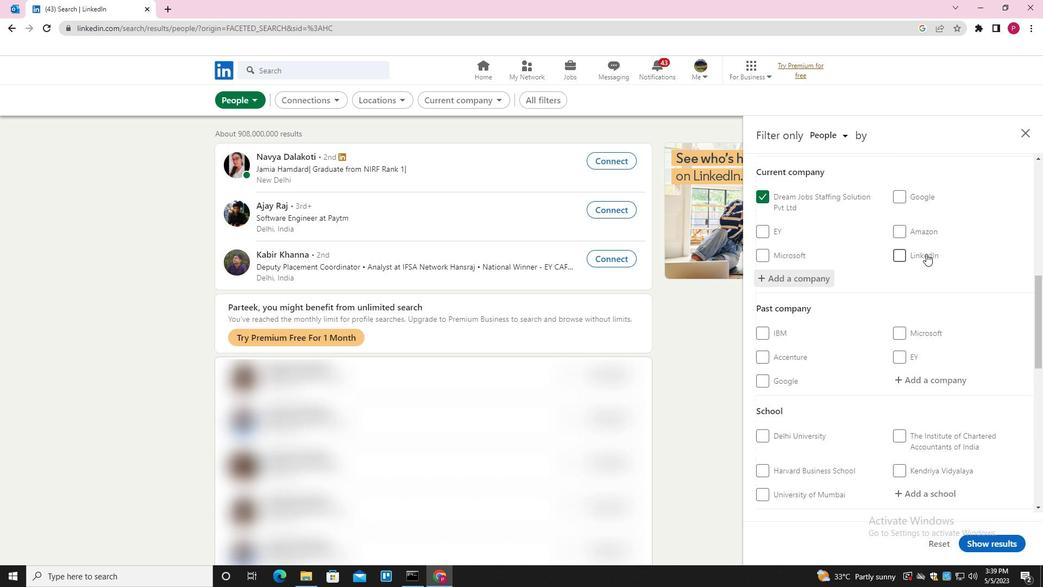 
Action: Mouse moved to (924, 257)
Screenshot: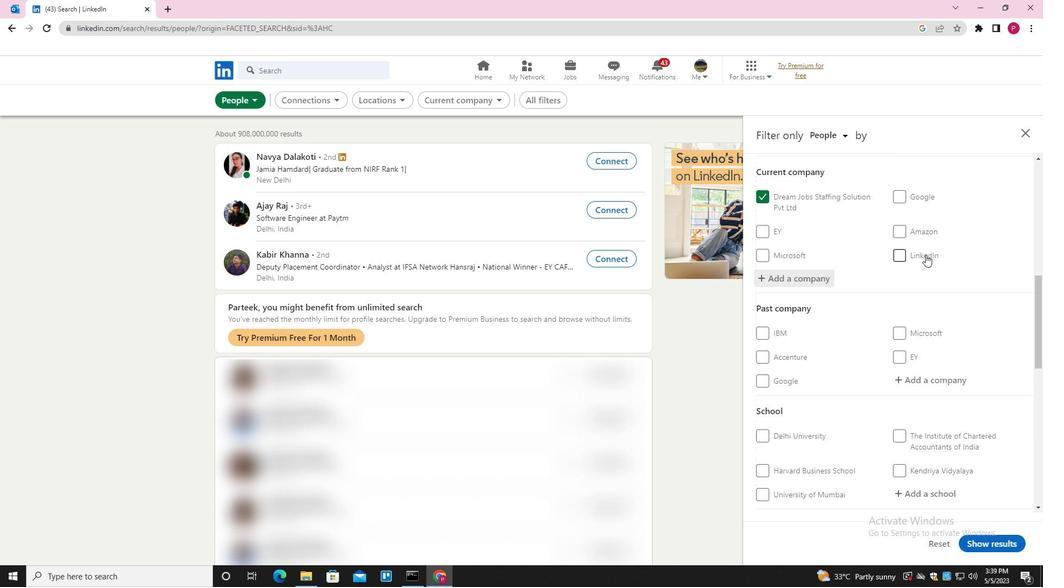 
Action: Mouse scrolled (924, 257) with delta (0, 0)
Screenshot: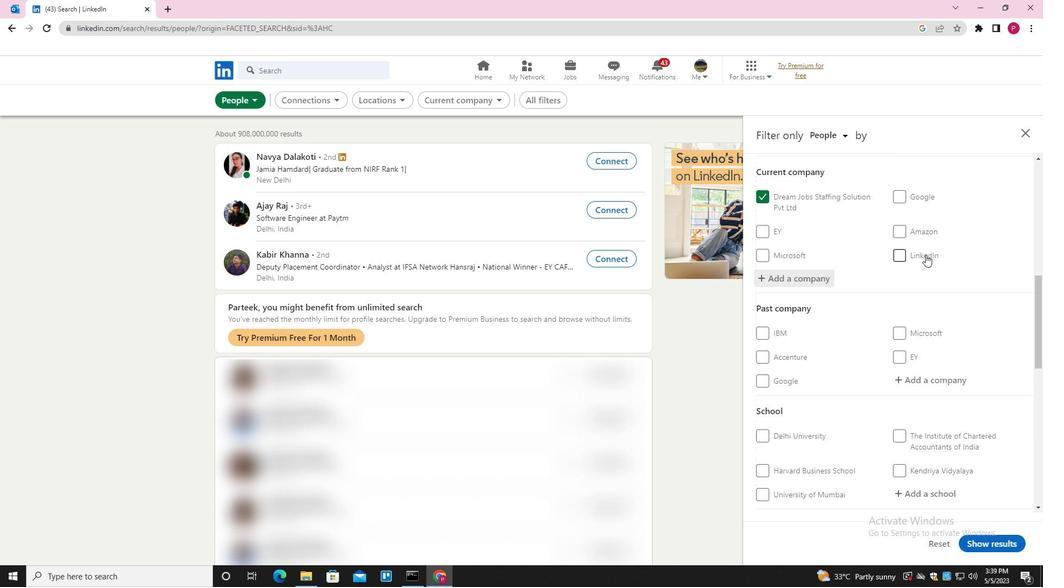 
Action: Mouse moved to (911, 283)
Screenshot: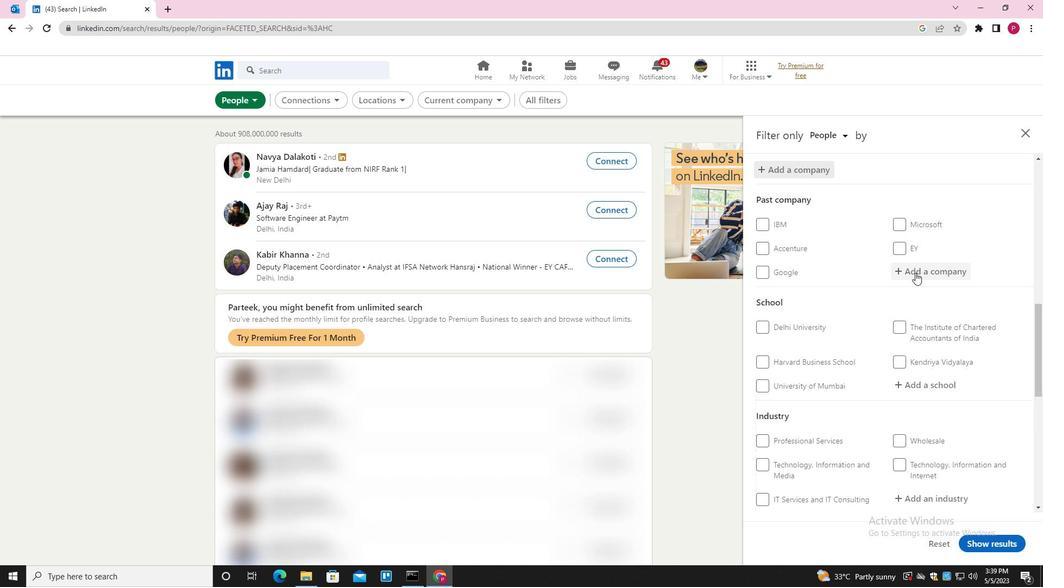 
Action: Mouse scrolled (911, 282) with delta (0, 0)
Screenshot: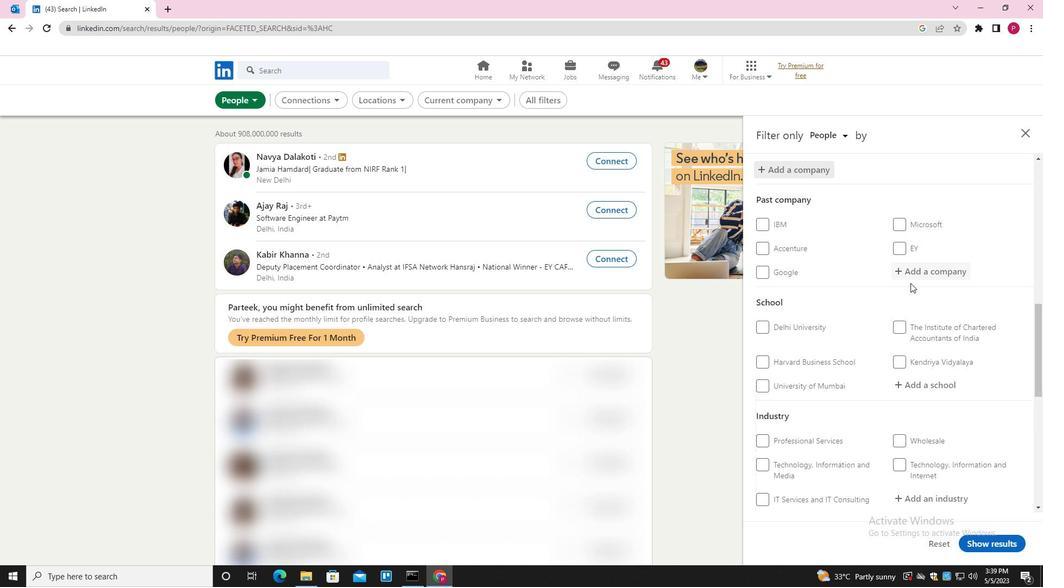 
Action: Mouse moved to (911, 284)
Screenshot: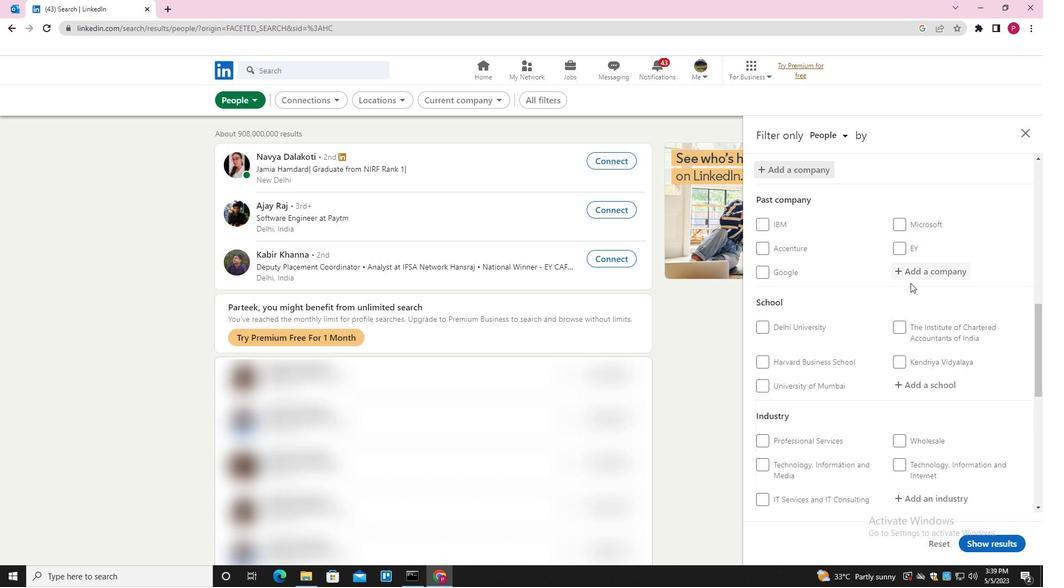
Action: Mouse scrolled (911, 284) with delta (0, 0)
Screenshot: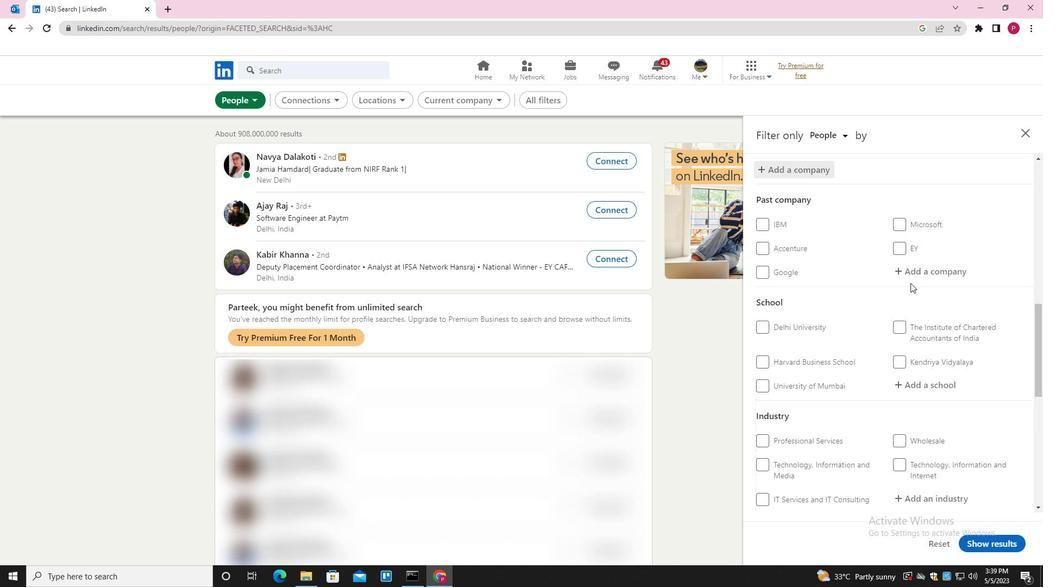 
Action: Mouse moved to (923, 273)
Screenshot: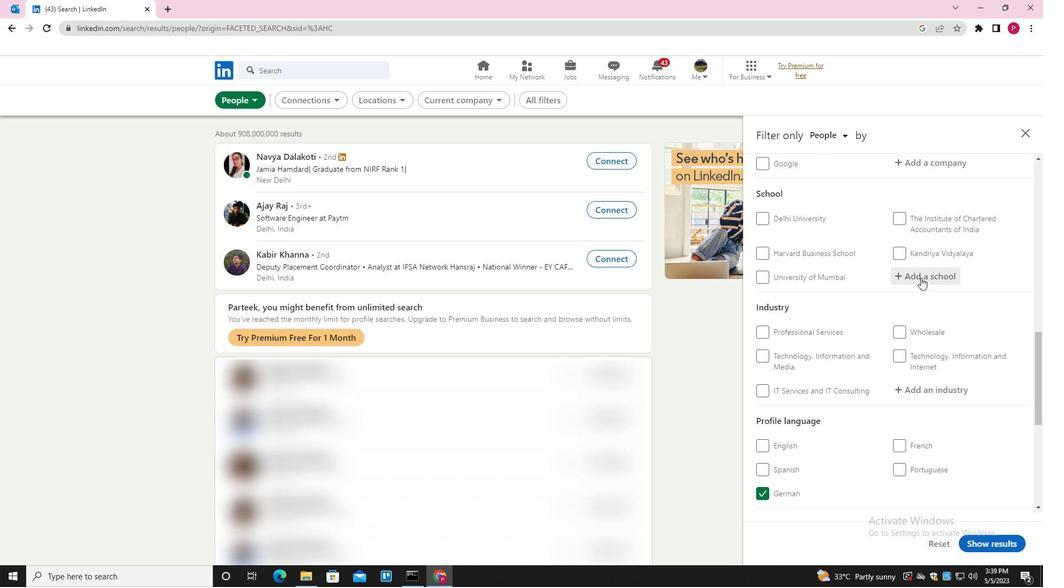 
Action: Mouse pressed left at (923, 273)
Screenshot: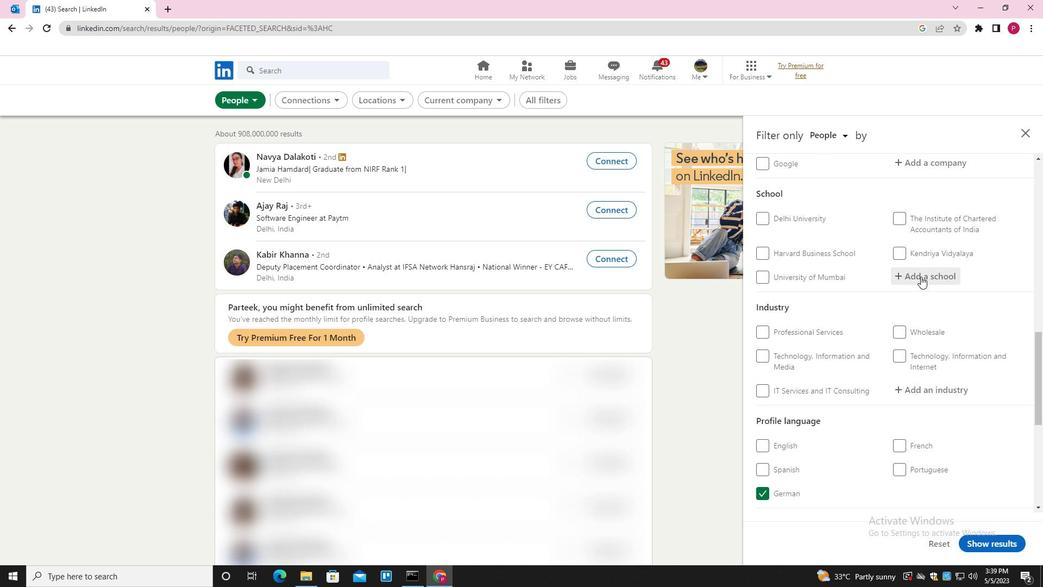 
Action: Key pressed <Key.shift><Key.shift><Key.shift><Key.shift><Key.shift><Key.shift><Key.shift><Key.shift><Key.shift><Key.shift><Key.shift><Key.shift><Key.shift><Key.shift><Key.shift><Key.shift><Key.shift><Key.shift><Key.shift><Key.shift><Key.shift><Key.shift><Key.shift><Key.shift><Key.shift><Key.shift><Key.shift>BARKATULLAH<Key.space><Key.shift><Key.shift><Key.shift><Key.shift><Key.shift><Key.shift><Key.shift><Key.shift><Key.shift><Key.shift><Key.shift><Key.shift><Key.shift><Key.shift><Key.shift><Key.shift><Key.shift><Key.shift><Key.shift><Key.shift><Key.shift><Key.shift><Key.shift><Key.shift><Key.shift>VISHWAVIDYALYA<Key.backspace><Key.backspace><Key.backspace><Key.backspace><Key.backspace>YALAYA<Key.down><Key.enter>
Screenshot: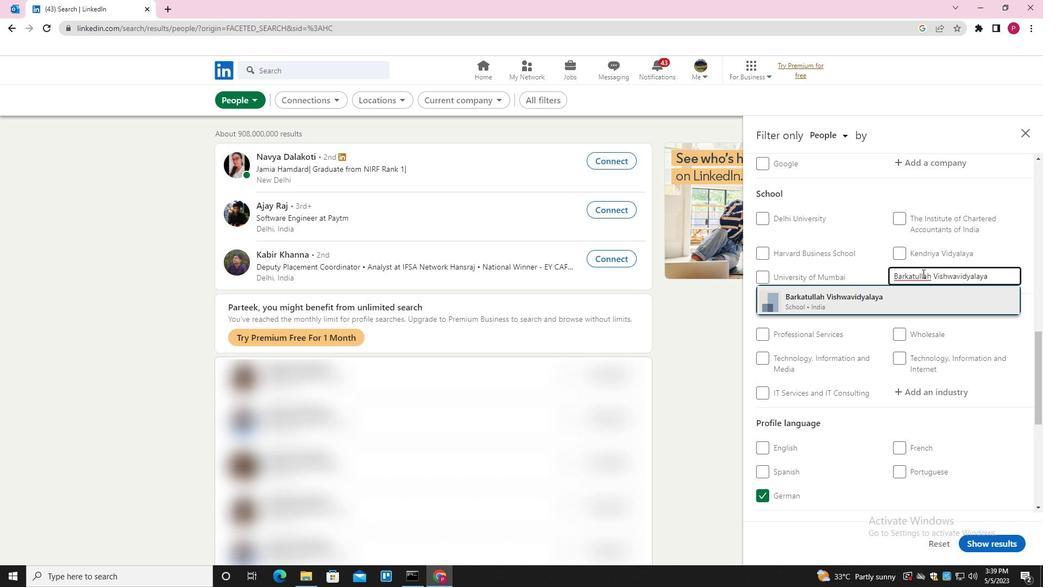 
Action: Mouse moved to (910, 283)
Screenshot: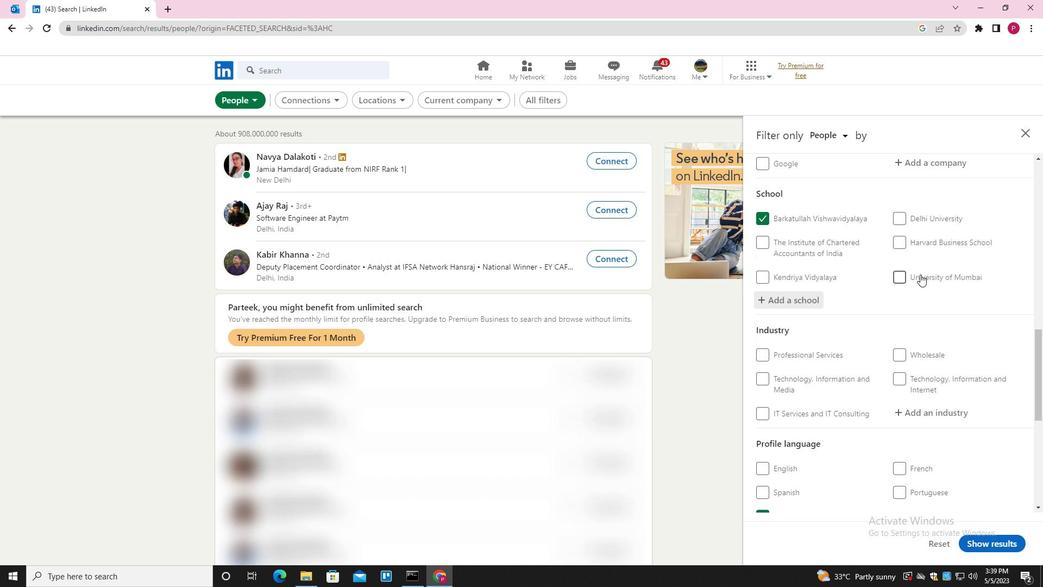 
Action: Mouse scrolled (910, 282) with delta (0, 0)
Screenshot: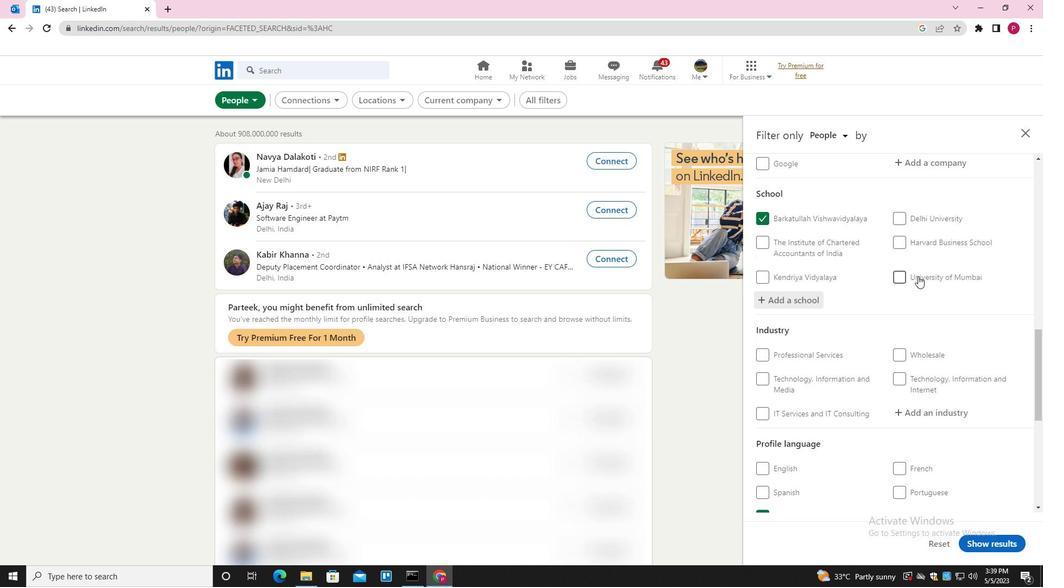 
Action: Mouse moved to (909, 284)
Screenshot: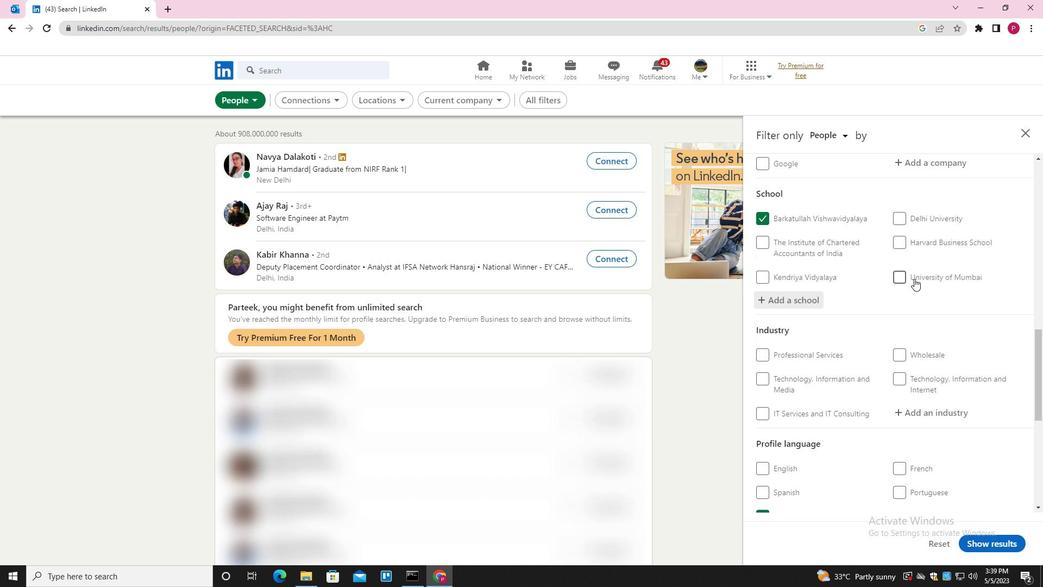 
Action: Mouse scrolled (909, 283) with delta (0, 0)
Screenshot: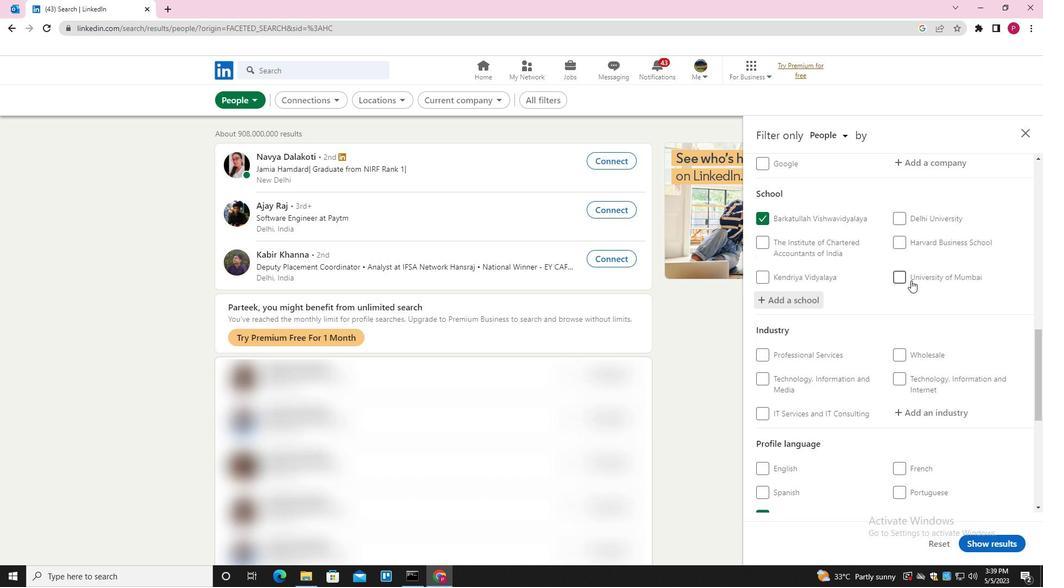 
Action: Mouse moved to (909, 284)
Screenshot: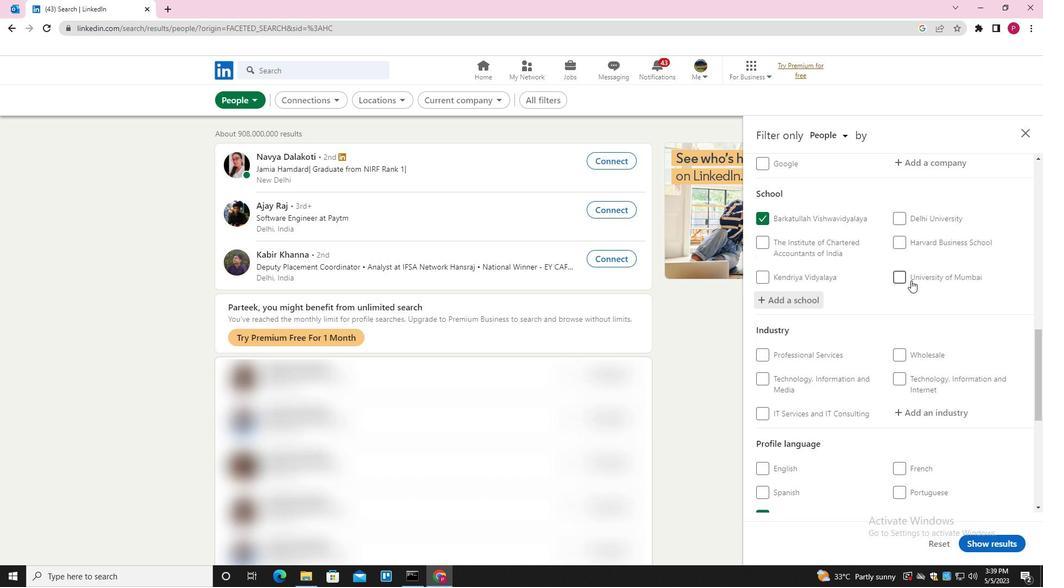 
Action: Mouse scrolled (909, 284) with delta (0, 0)
Screenshot: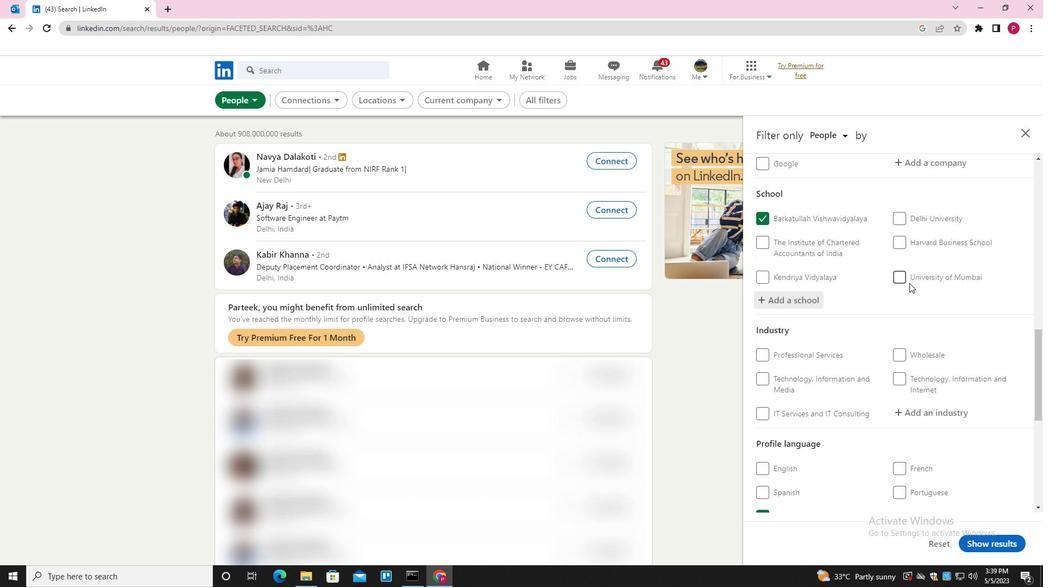 
Action: Mouse moved to (936, 249)
Screenshot: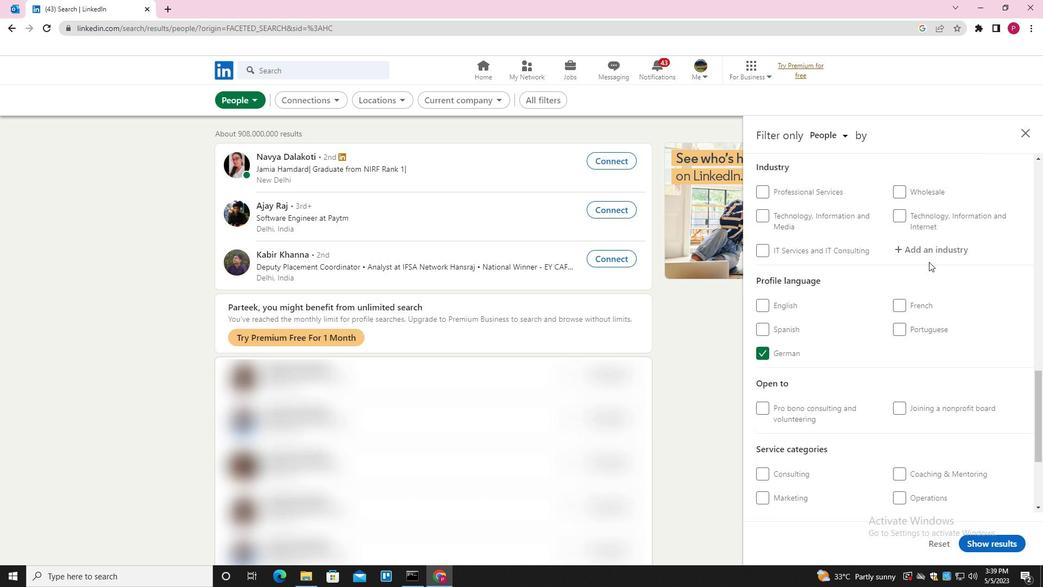 
Action: Mouse pressed left at (936, 249)
Screenshot: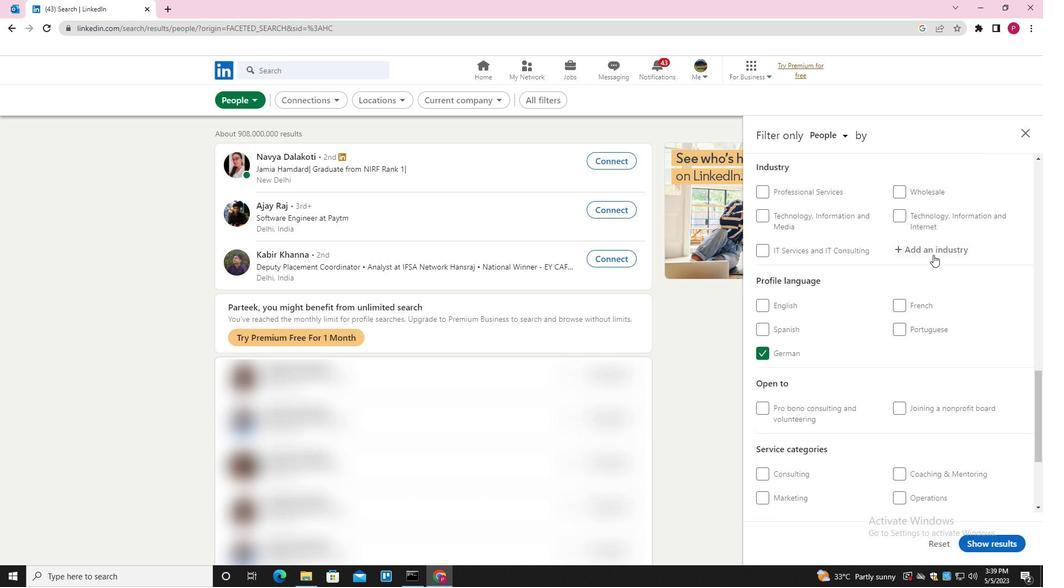 
Action: Key pressed <Key.shift>REAL<Key.space><Key.shift><Key.shift>ESTATE<Key.space><Key.down><Key.enter>
Screenshot: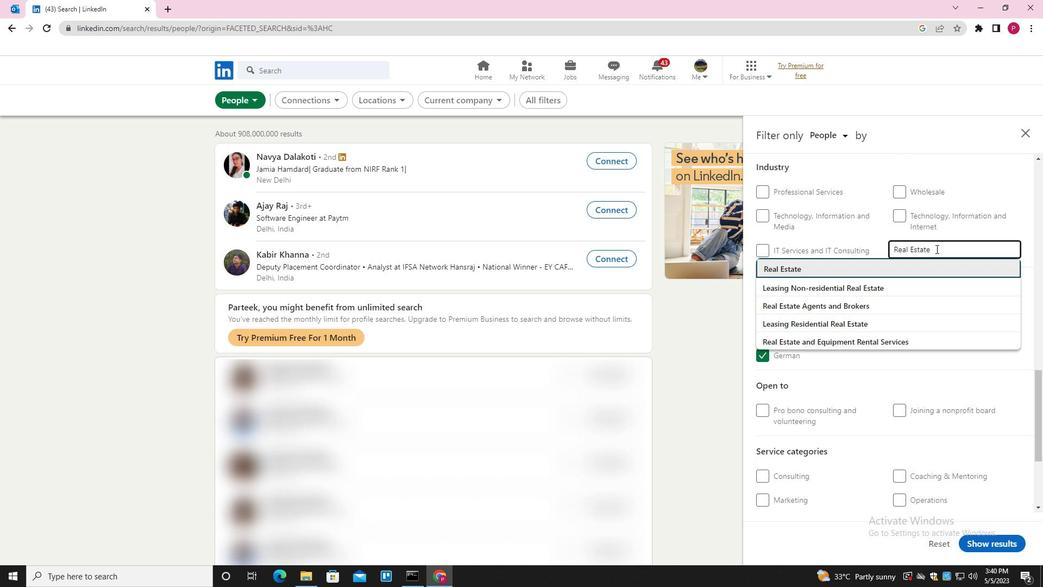 
Action: Mouse moved to (936, 249)
Screenshot: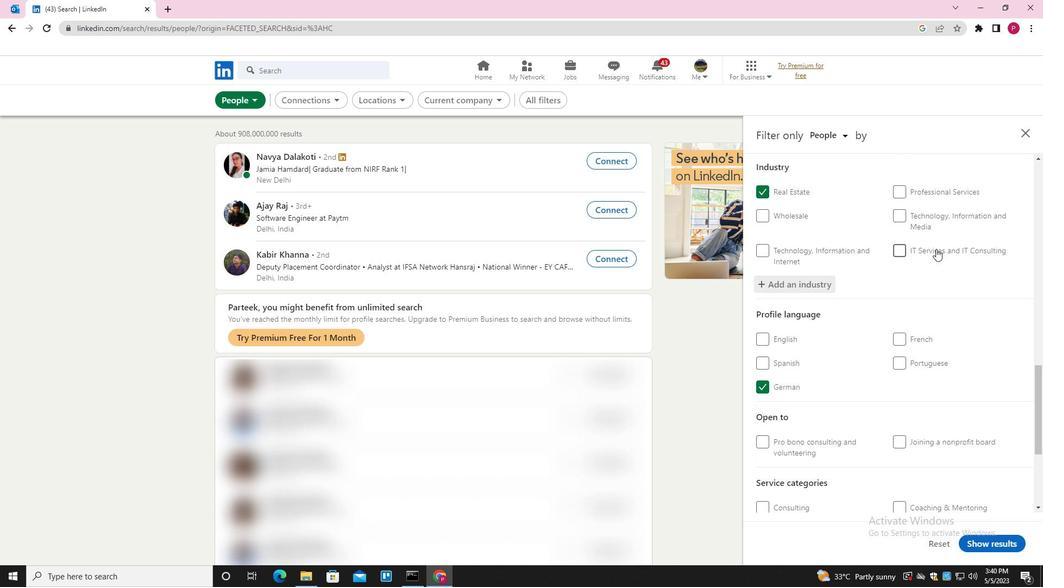 
Action: Mouse scrolled (936, 248) with delta (0, 0)
Screenshot: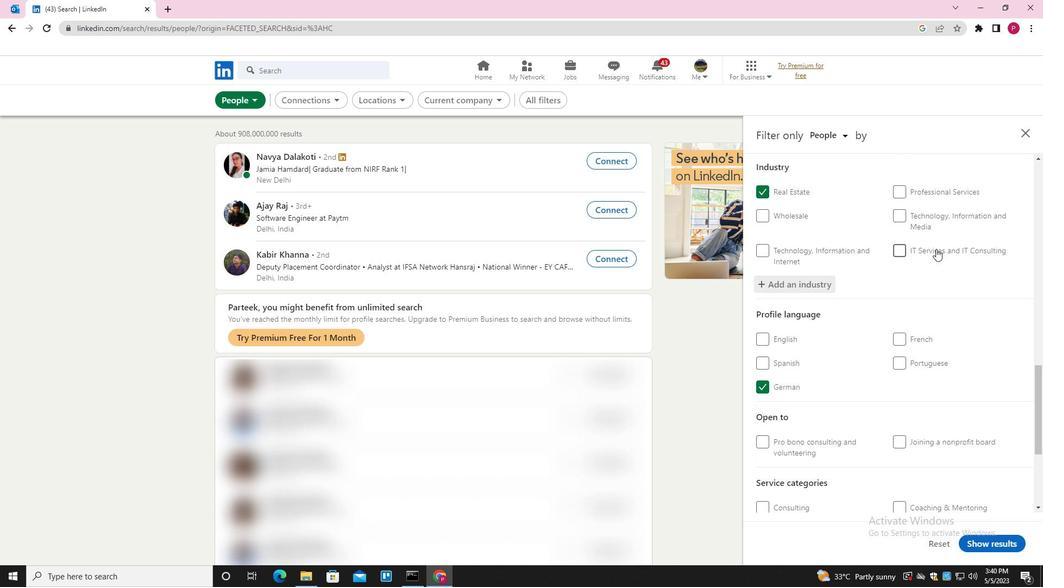 
Action: Mouse moved to (935, 250)
Screenshot: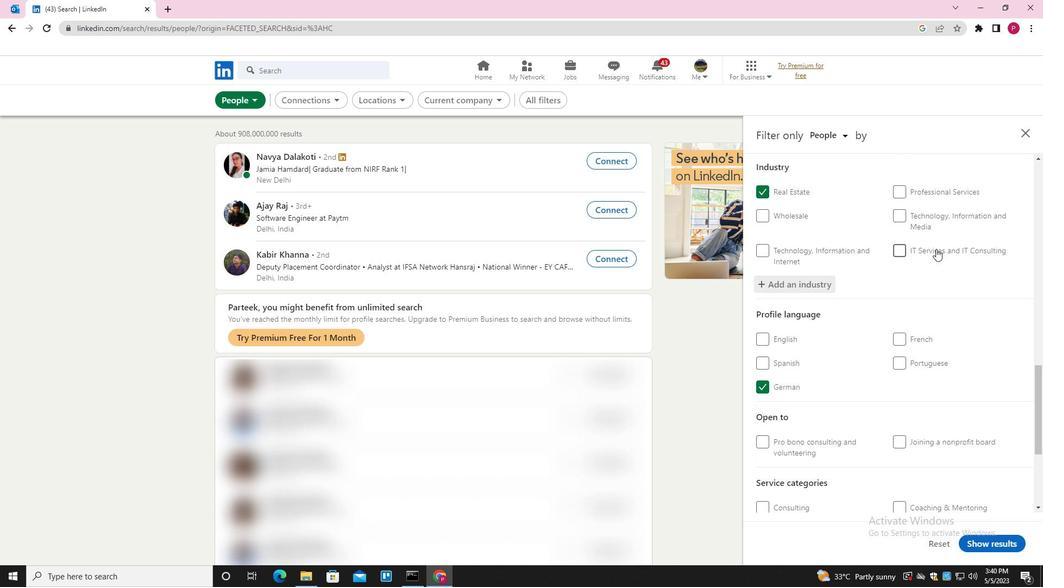
Action: Mouse scrolled (935, 249) with delta (0, 0)
Screenshot: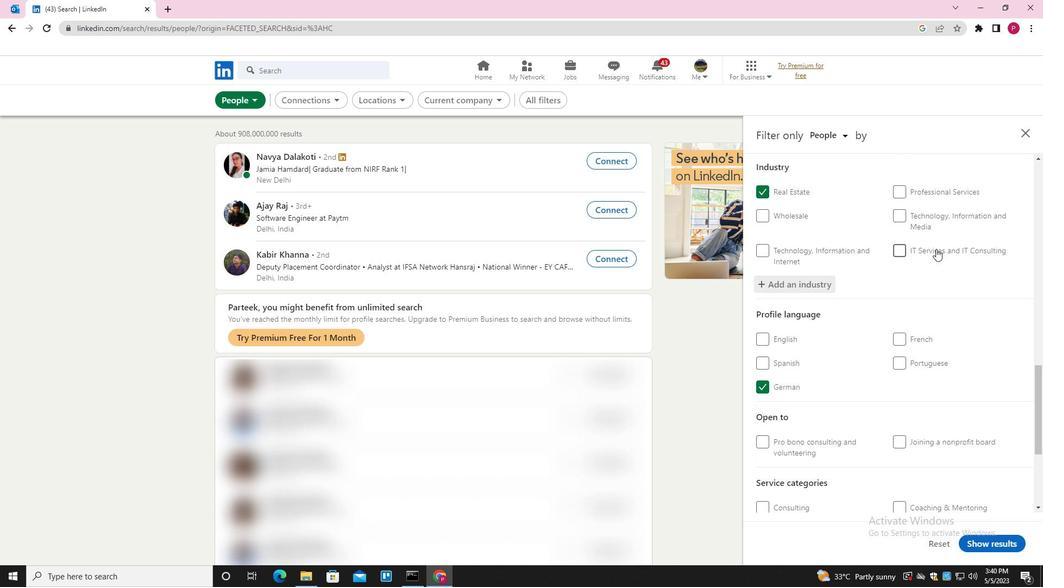 
Action: Mouse moved to (934, 251)
Screenshot: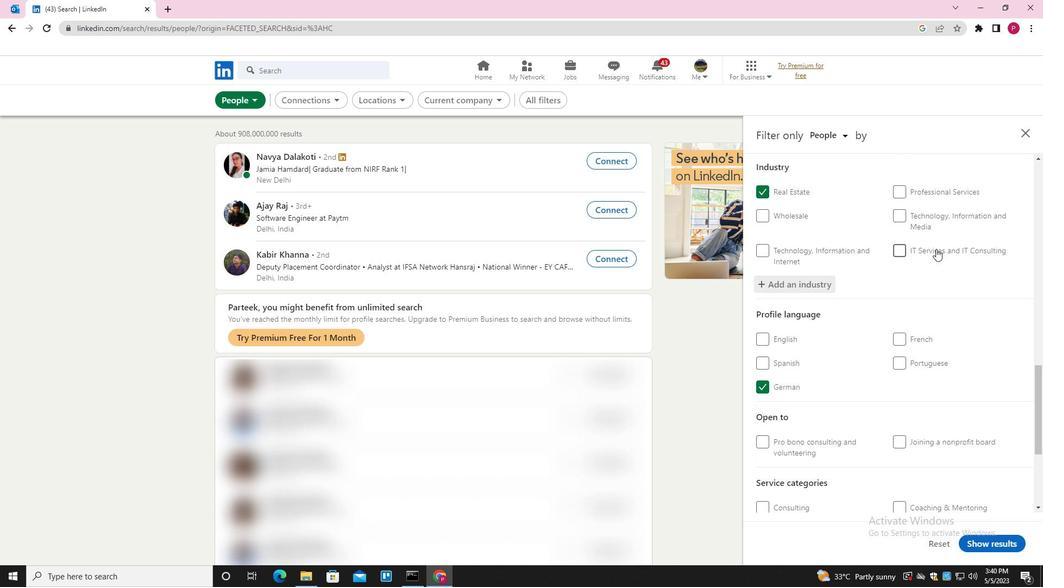 
Action: Mouse scrolled (934, 250) with delta (0, 0)
Screenshot: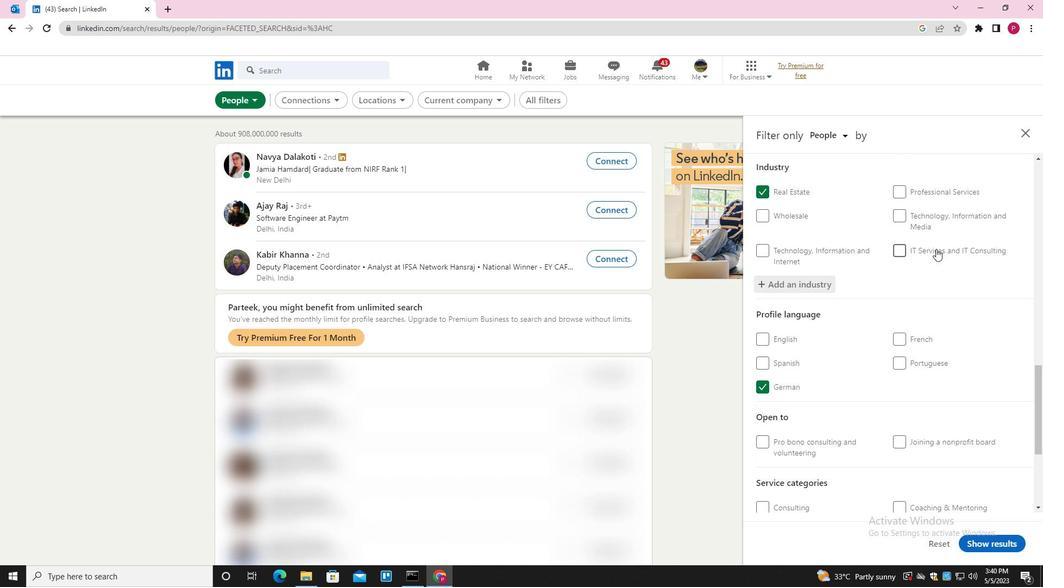 
Action: Mouse moved to (933, 252)
Screenshot: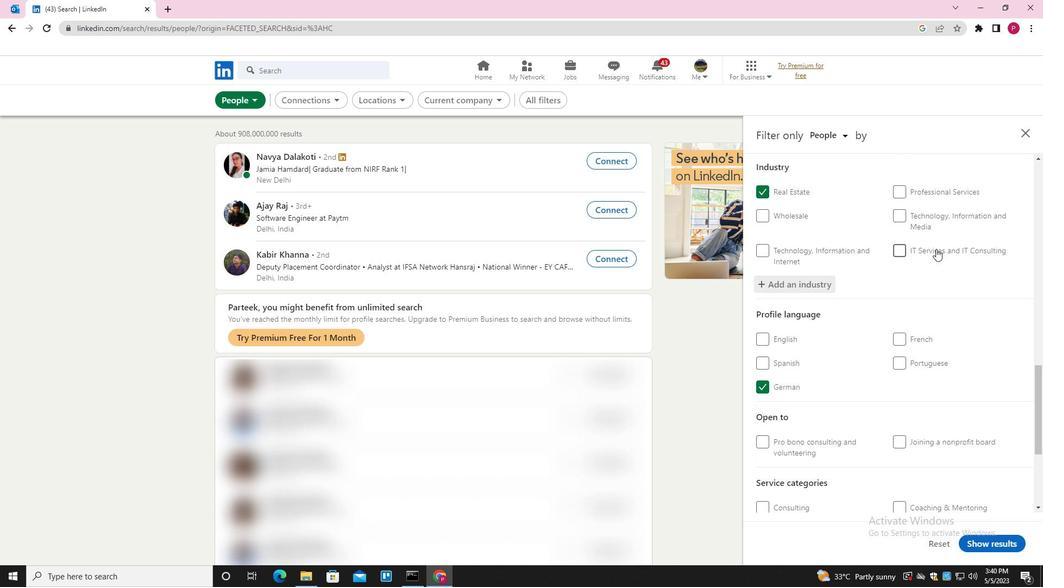 
Action: Mouse scrolled (933, 251) with delta (0, 0)
Screenshot: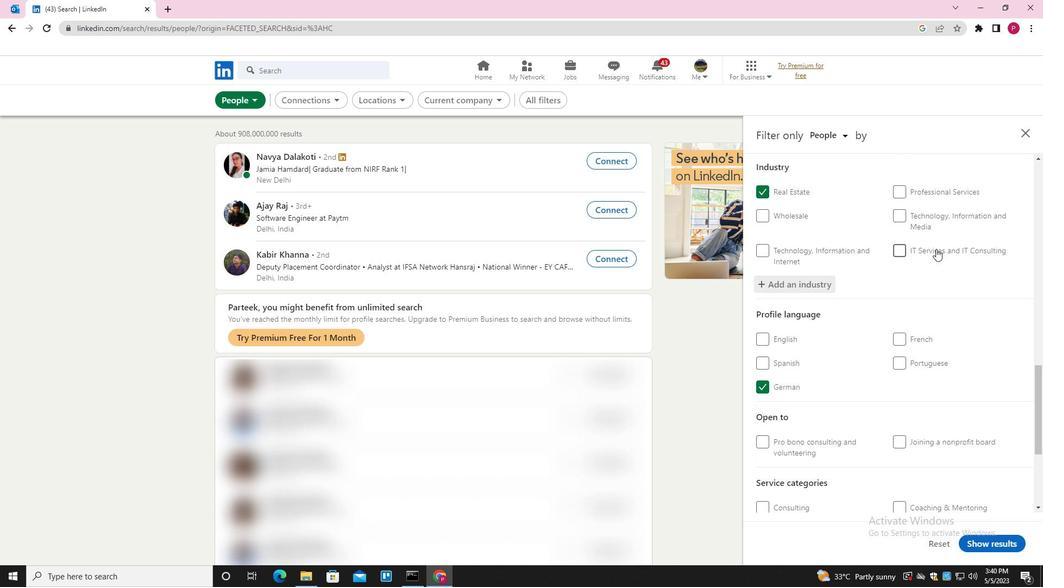 
Action: Mouse moved to (931, 253)
Screenshot: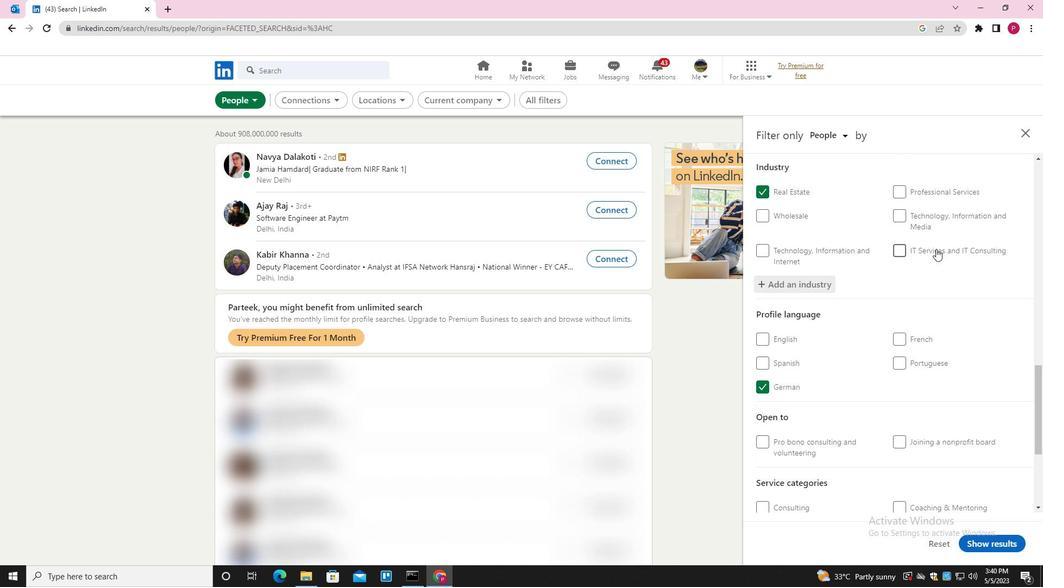 
Action: Mouse scrolled (931, 253) with delta (0, 0)
Screenshot: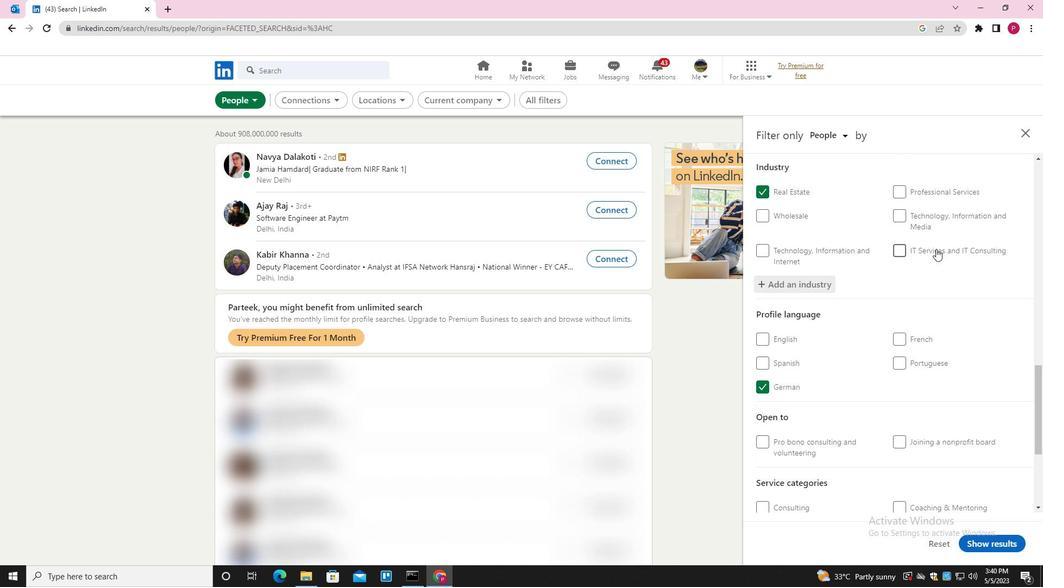 
Action: Mouse moved to (931, 255)
Screenshot: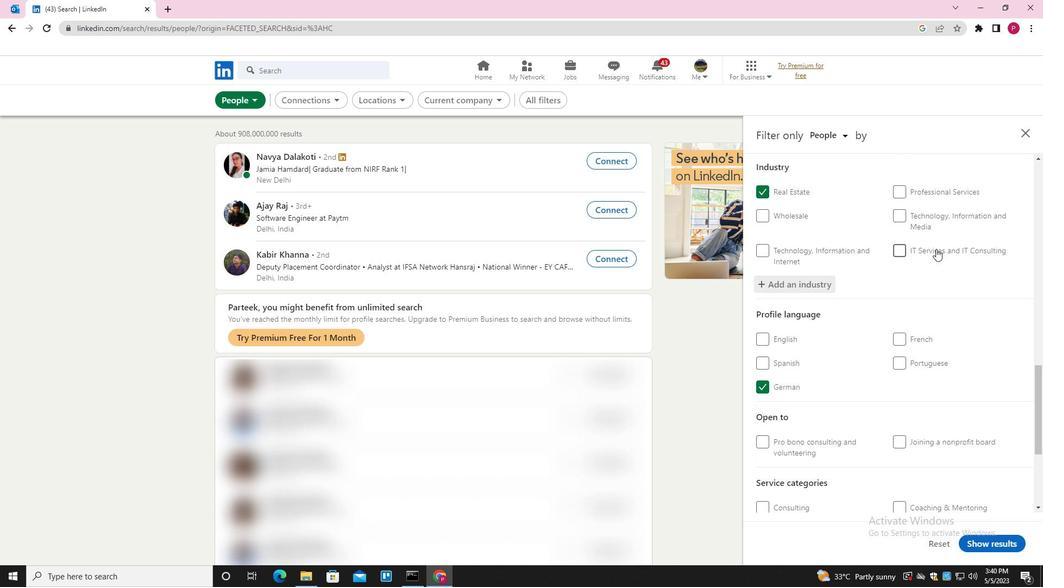 
Action: Mouse scrolled (931, 255) with delta (0, 0)
Screenshot: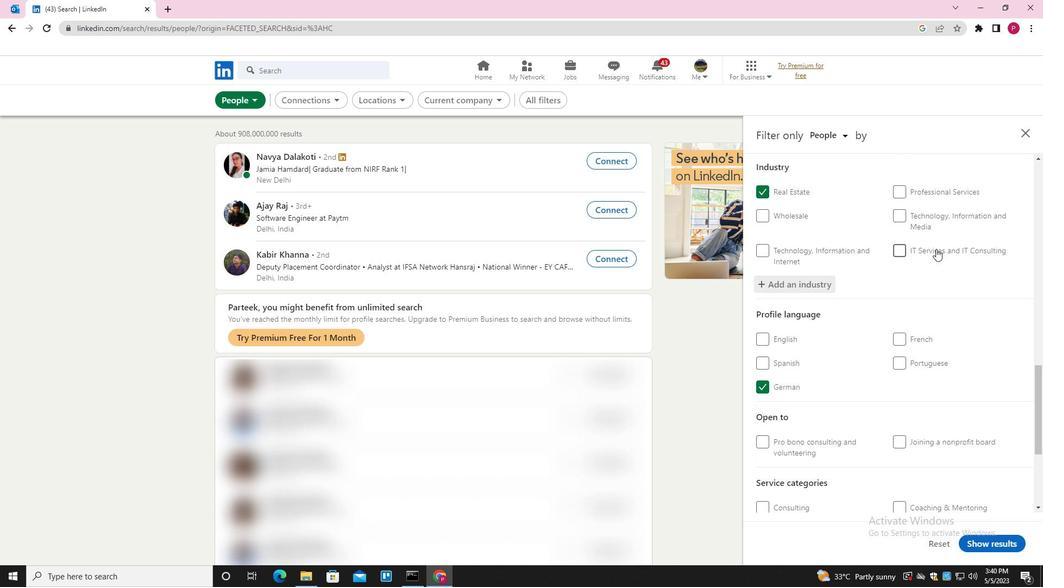 
Action: Mouse moved to (940, 357)
Screenshot: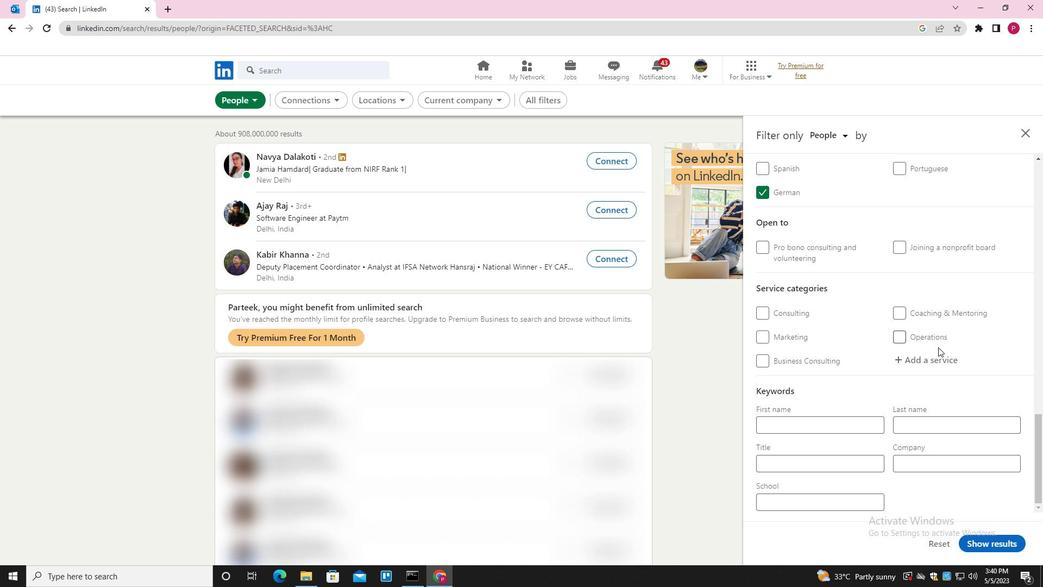 
Action: Mouse pressed left at (940, 357)
Screenshot: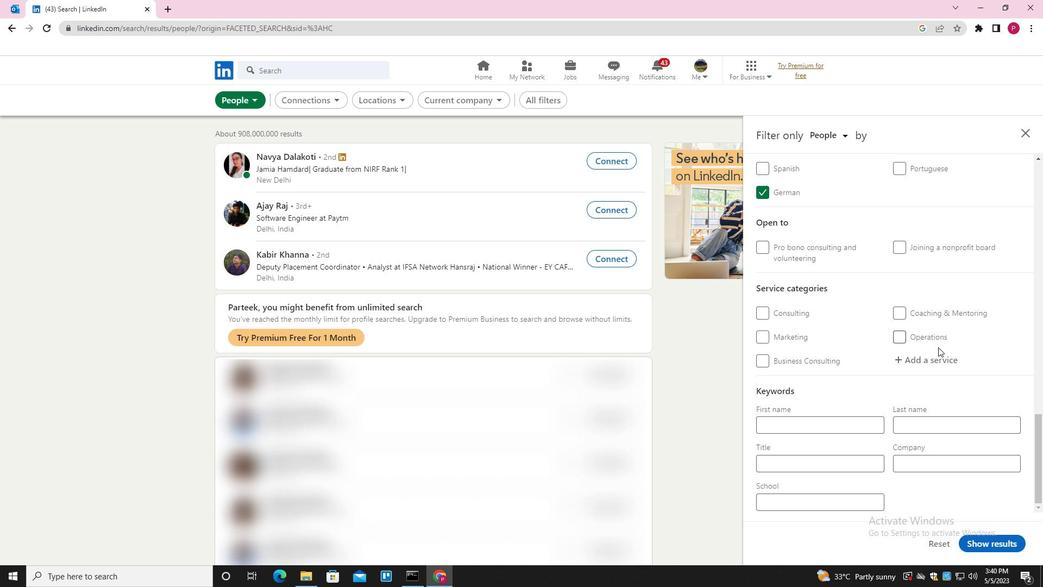 
Action: Key pressed <Key.shift><Key.shift><Key.shift>COACHING<Key.space><Key.shift><Key.shift><Key.shift><Key.shift><Key.shift><Key.shift><Key.shift><Key.shift><Key.shift><Key.shift><Key.shift><Key.shift><Key.shift>%<Key.backspace>&<Key.space><Key.shift>MENTORING
Screenshot: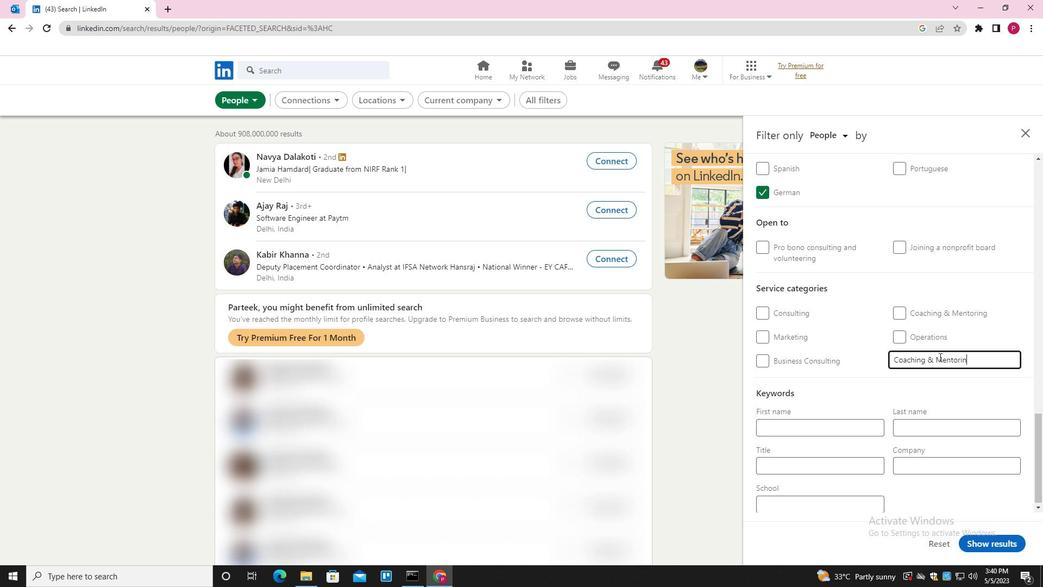 
Action: Mouse moved to (875, 457)
Screenshot: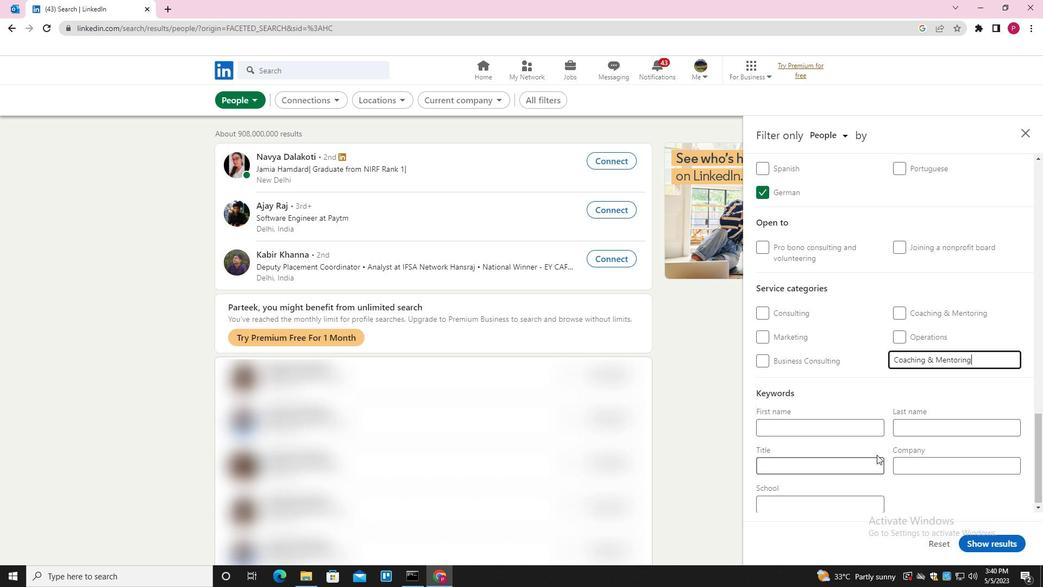 
Action: Mouse pressed left at (875, 457)
Screenshot: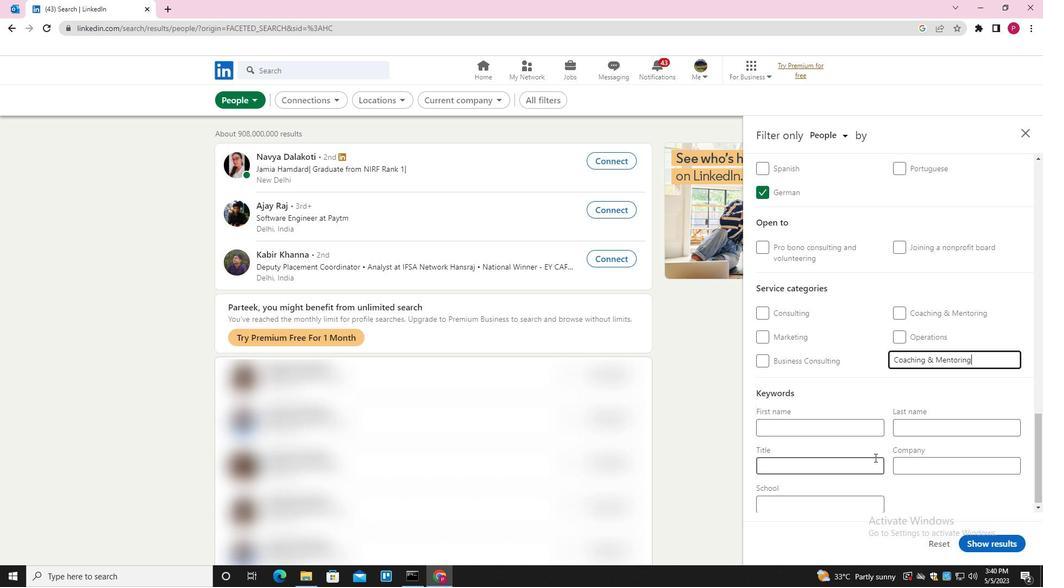 
Action: Key pressed <Key.shift>HEAD
Screenshot: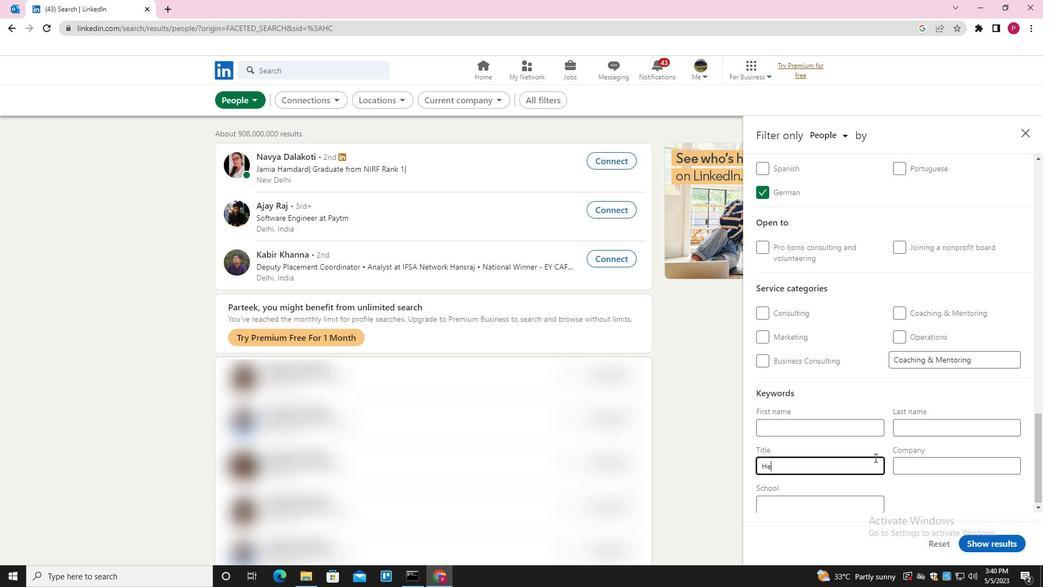 
Action: Mouse moved to (997, 547)
Screenshot: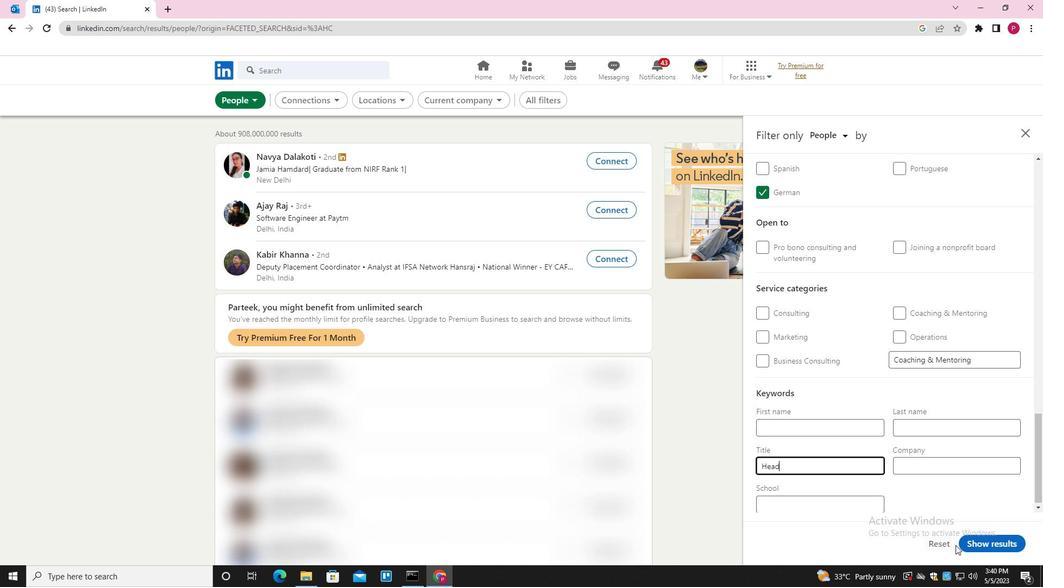 
Action: Mouse pressed left at (997, 547)
Screenshot: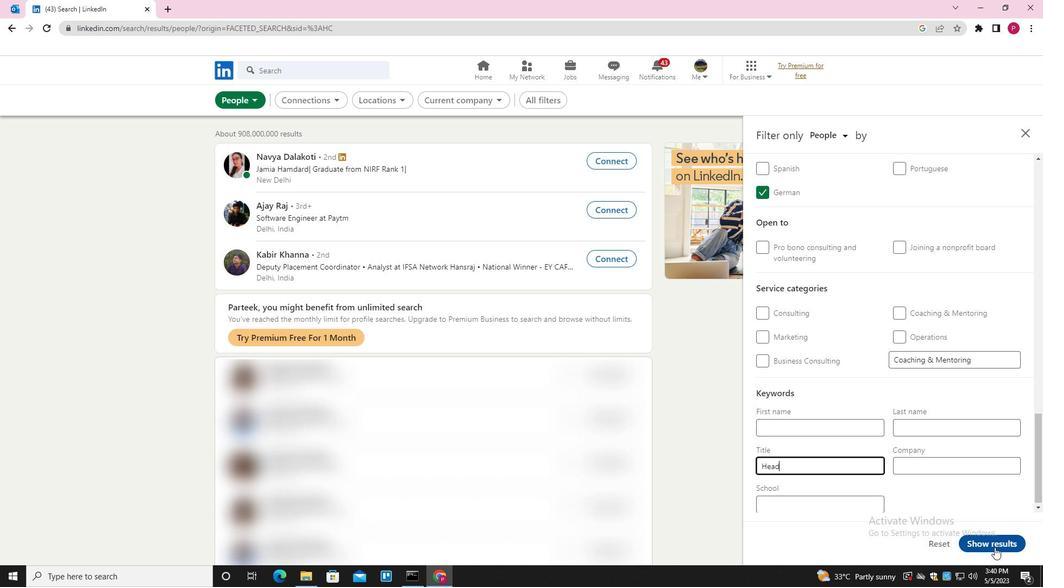 
Action: Mouse moved to (757, 339)
Screenshot: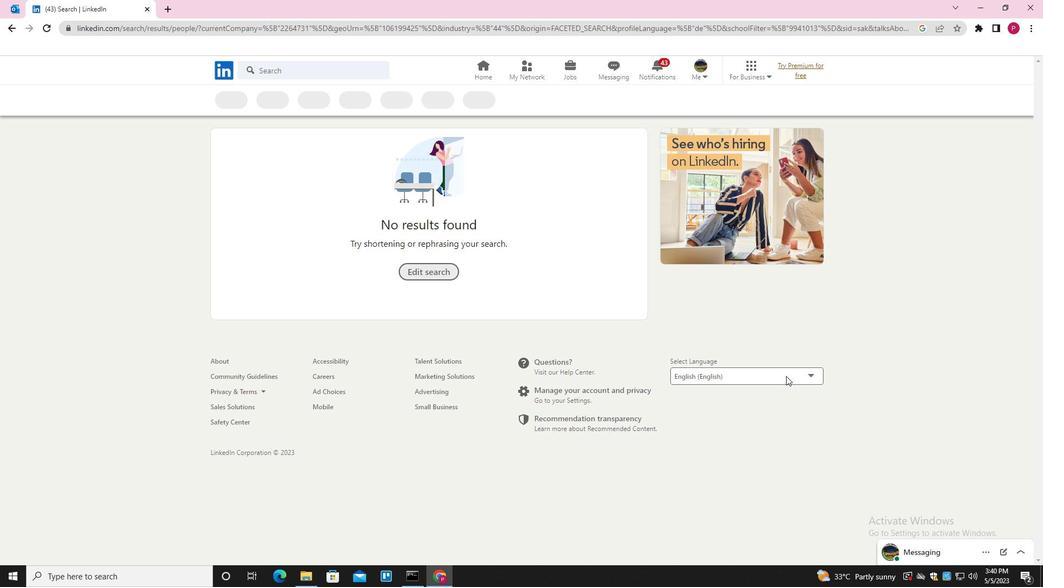 
